 Task: Select Alcohol. Add to cart, from Danny''s Liquor for 149 Hardman Road, Brattleboro, Vermont 05301, Cell Number 802-818-8313, following items : Plain Soft Noodles_x000D_
 - 1, Golden Fried Chicken Wings_x000D_
 - 2, Wonton Soup_x000D_
 - 1, Thai Mango Salad_x000D_
 - 2, Sleeman Cream Ale (341ml)_x000D_
 - 5
Action: Mouse moved to (459, 124)
Screenshot: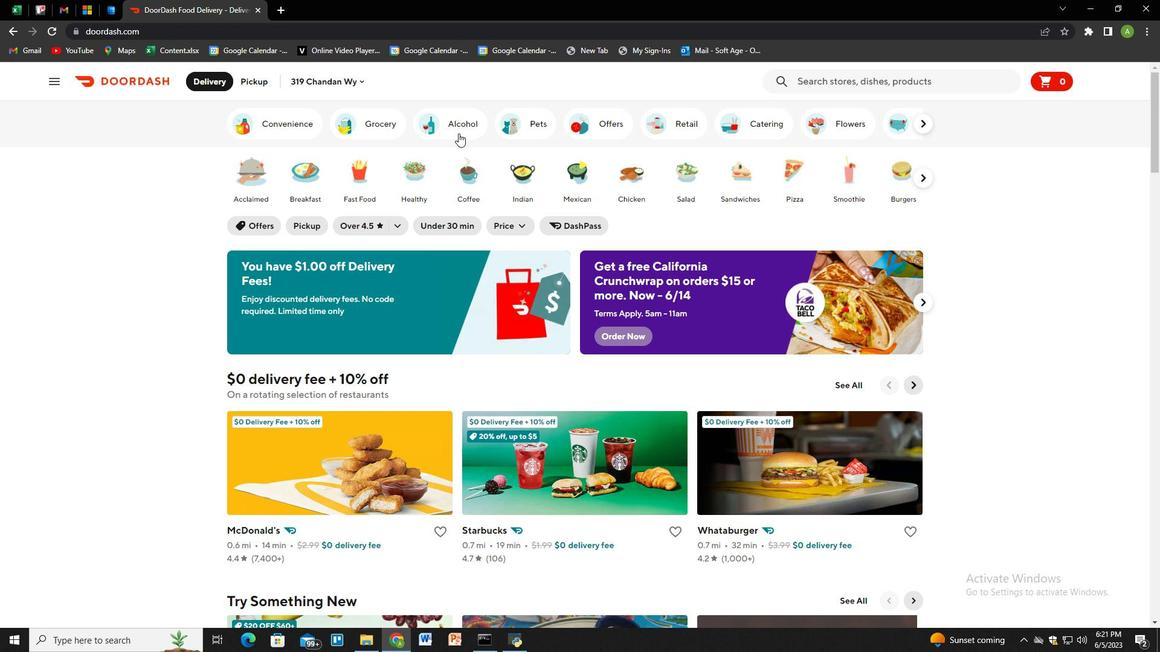 
Action: Mouse pressed left at (459, 124)
Screenshot: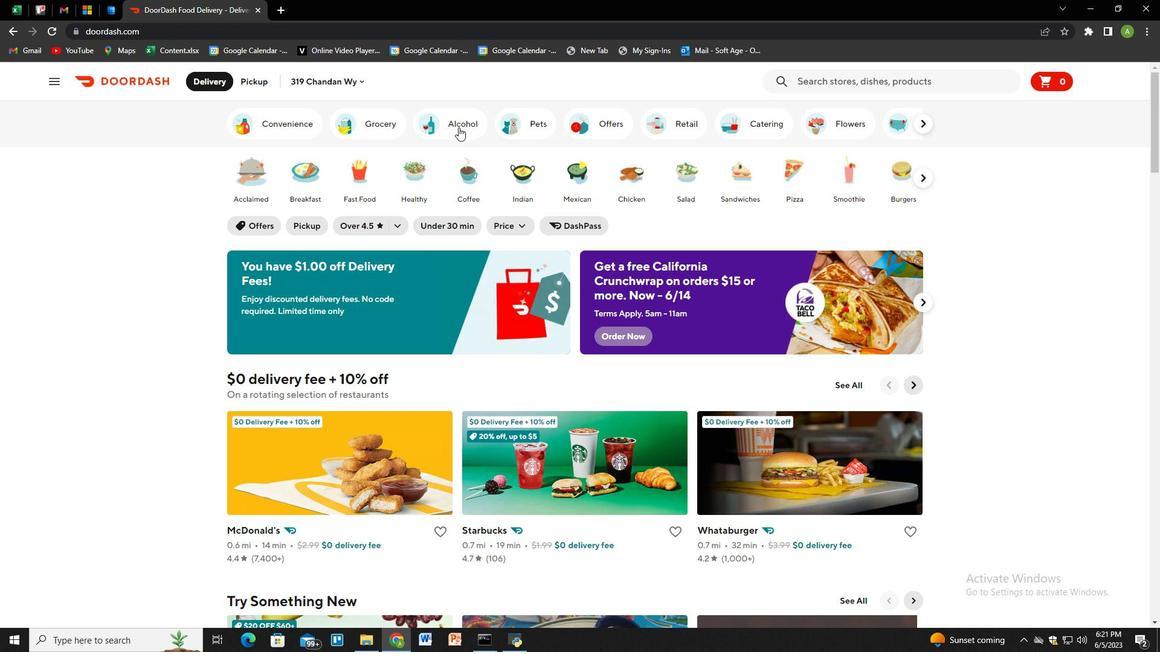 
Action: Mouse moved to (605, 370)
Screenshot: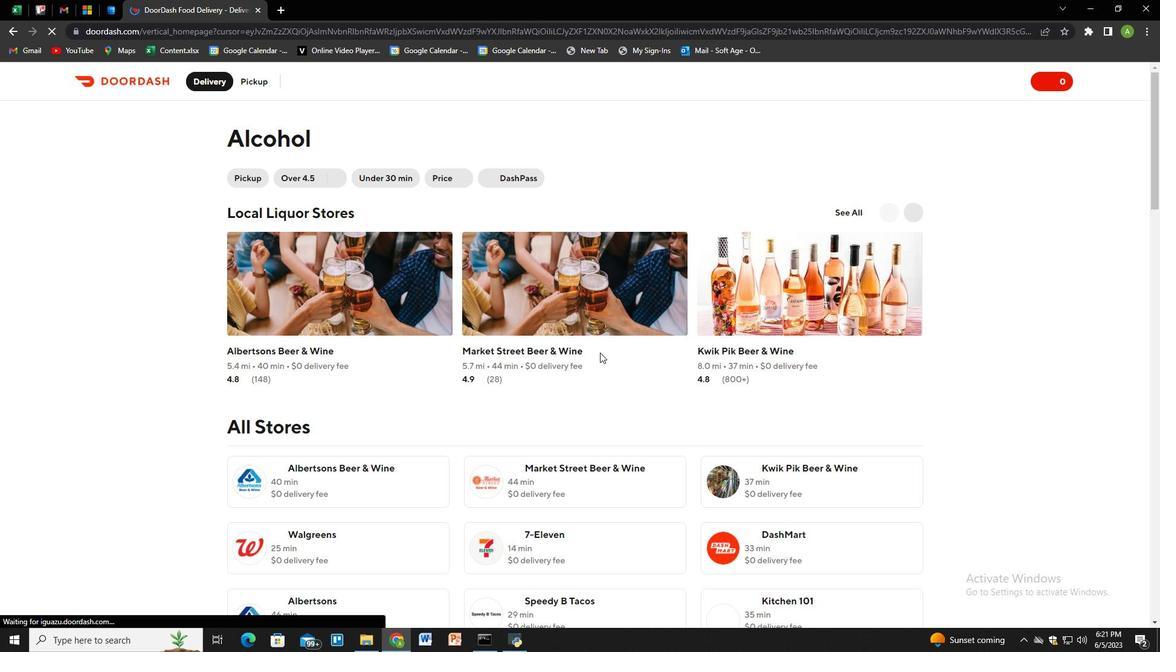 
Action: Mouse scrolled (605, 370) with delta (0, 0)
Screenshot: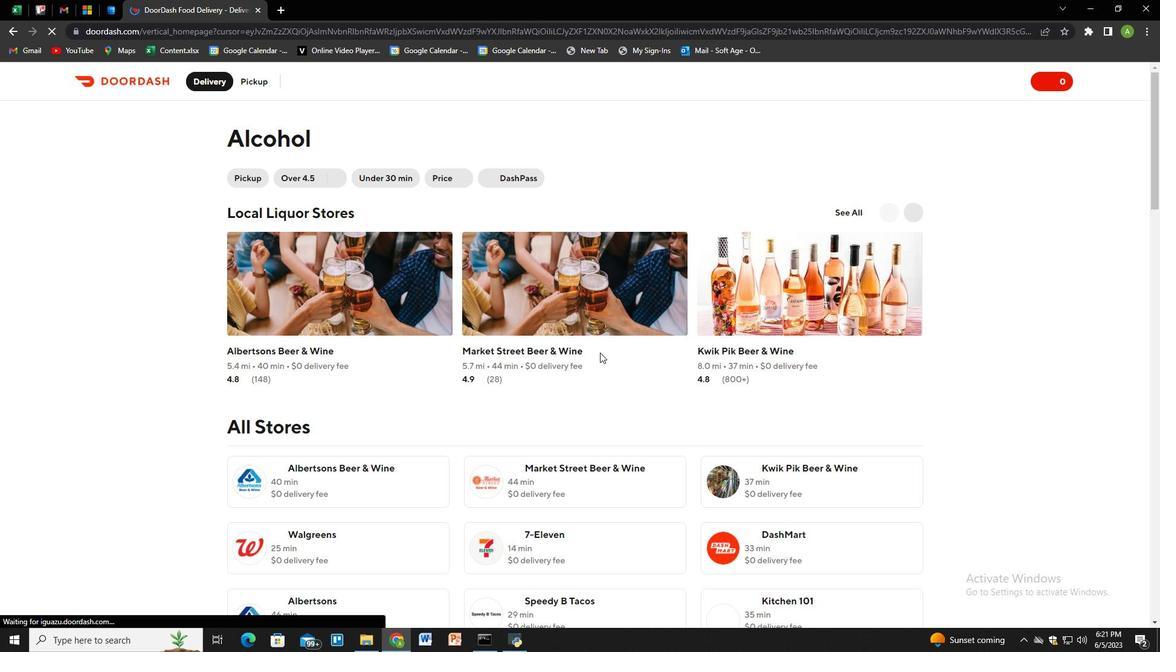 
Action: Mouse moved to (605, 371)
Screenshot: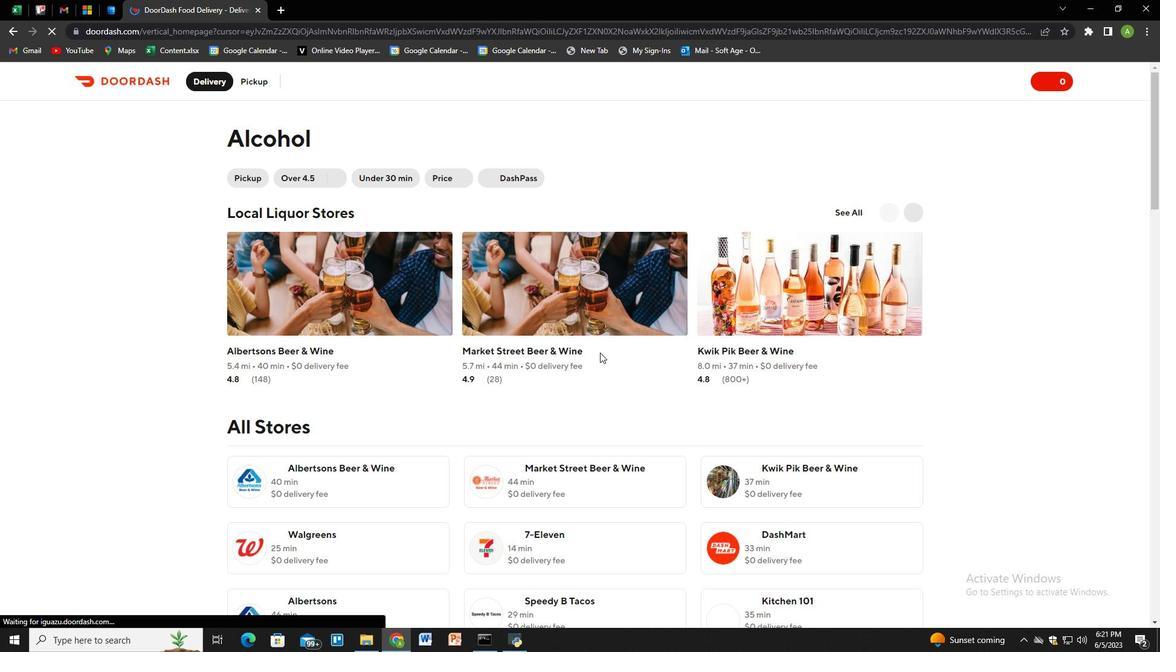 
Action: Mouse scrolled (605, 370) with delta (0, 0)
Screenshot: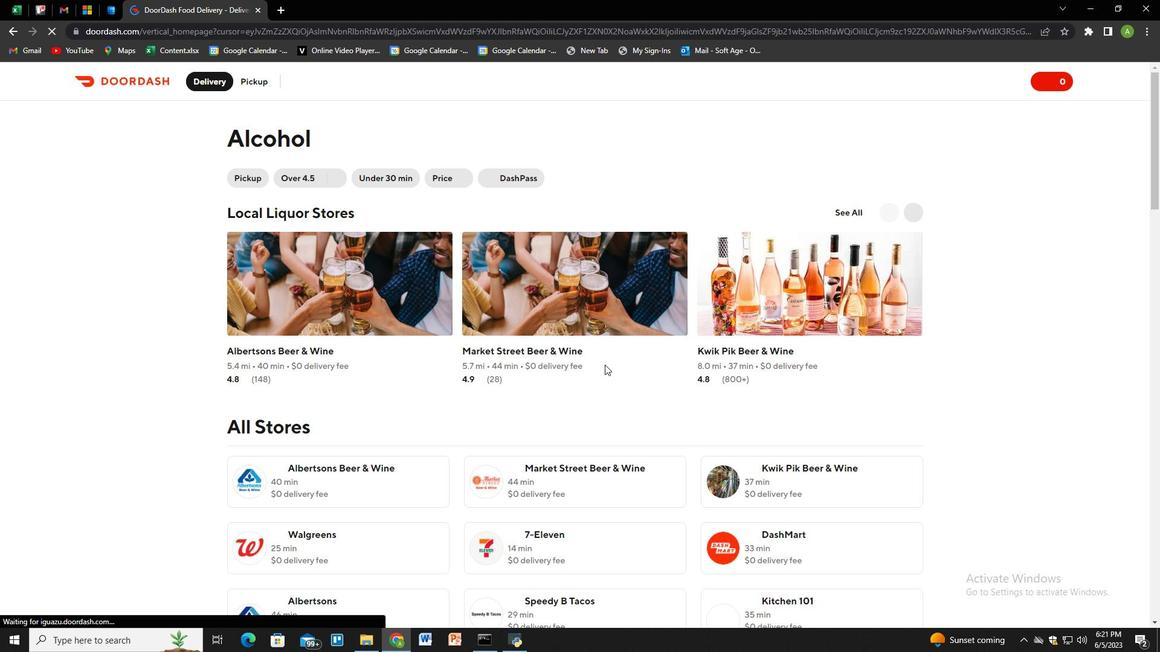 
Action: Mouse moved to (586, 422)
Screenshot: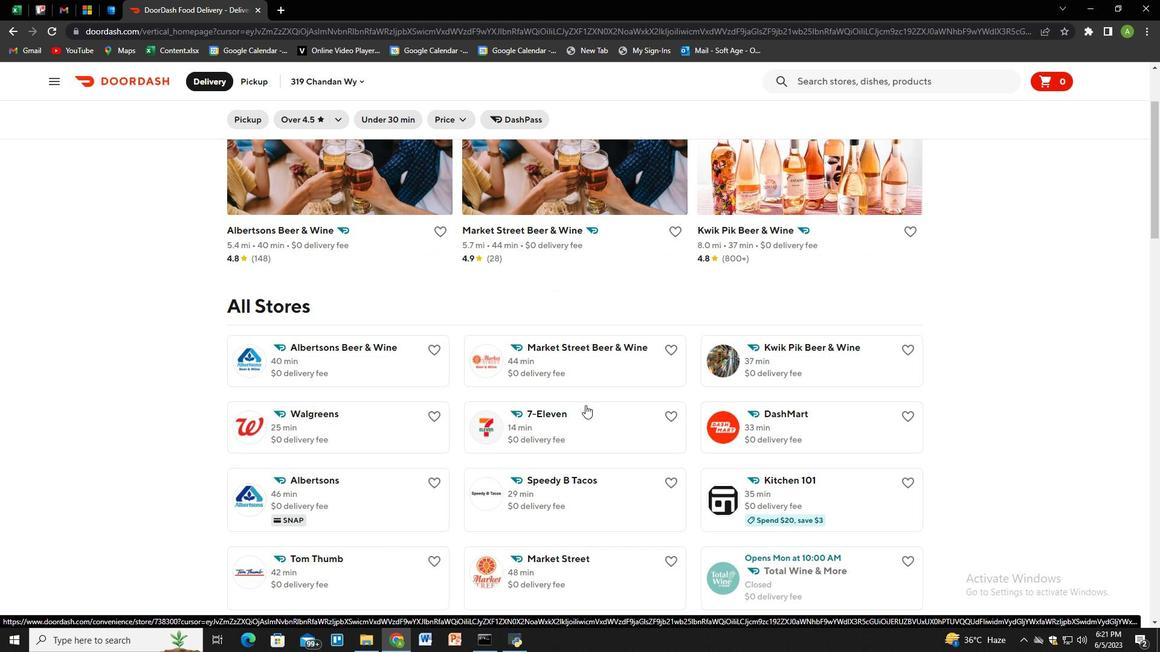 
Action: Mouse scrolled (586, 421) with delta (0, 0)
Screenshot: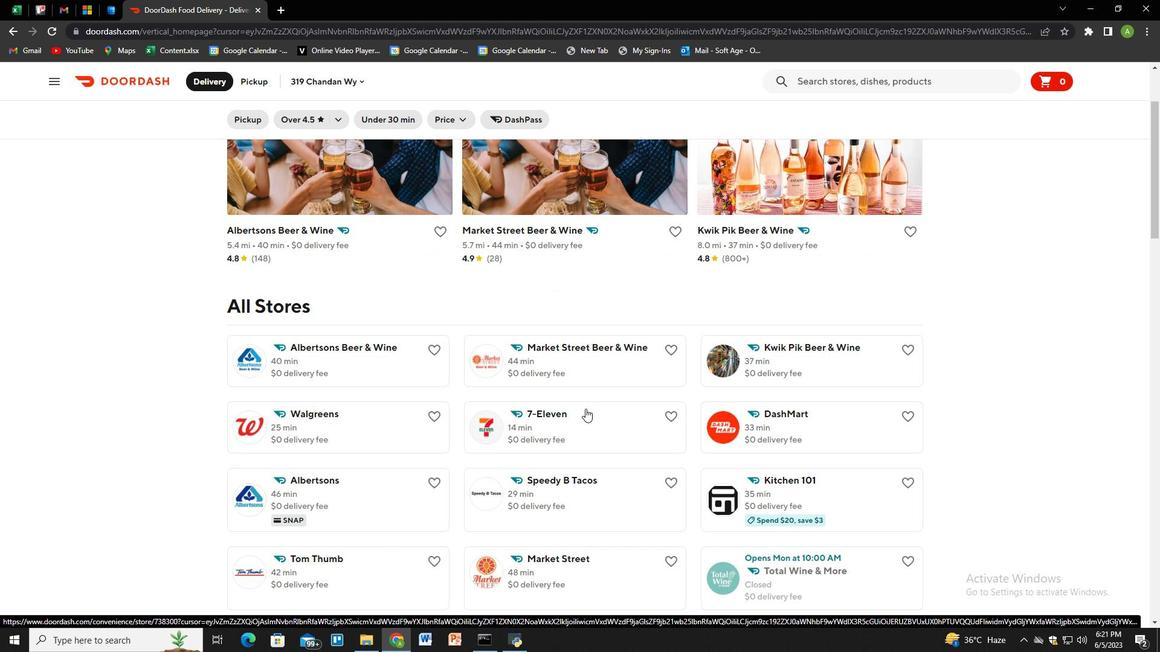 
Action: Mouse moved to (573, 463)
Screenshot: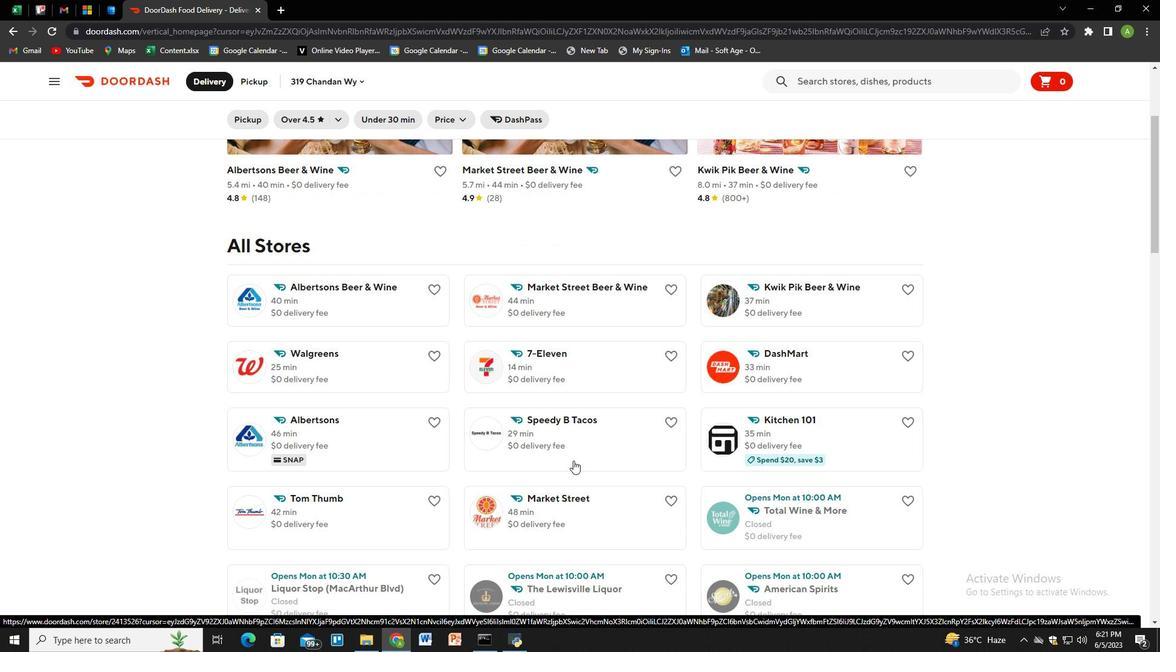 
Action: Mouse scrolled (573, 462) with delta (0, 0)
Screenshot: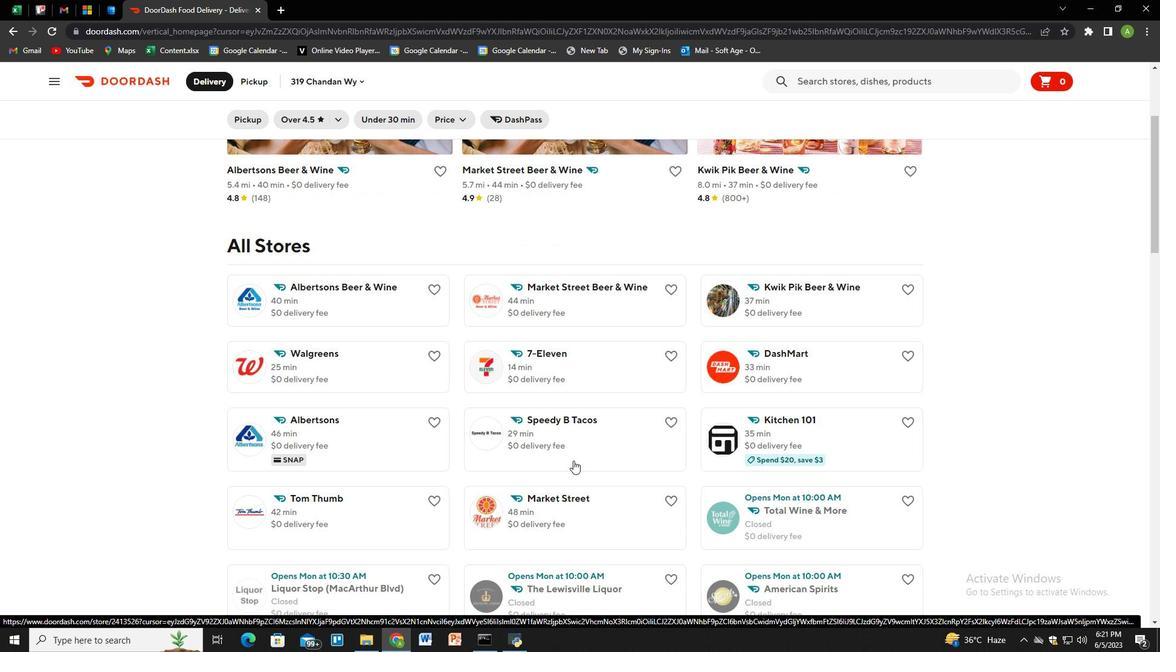 
Action: Mouse moved to (551, 477)
Screenshot: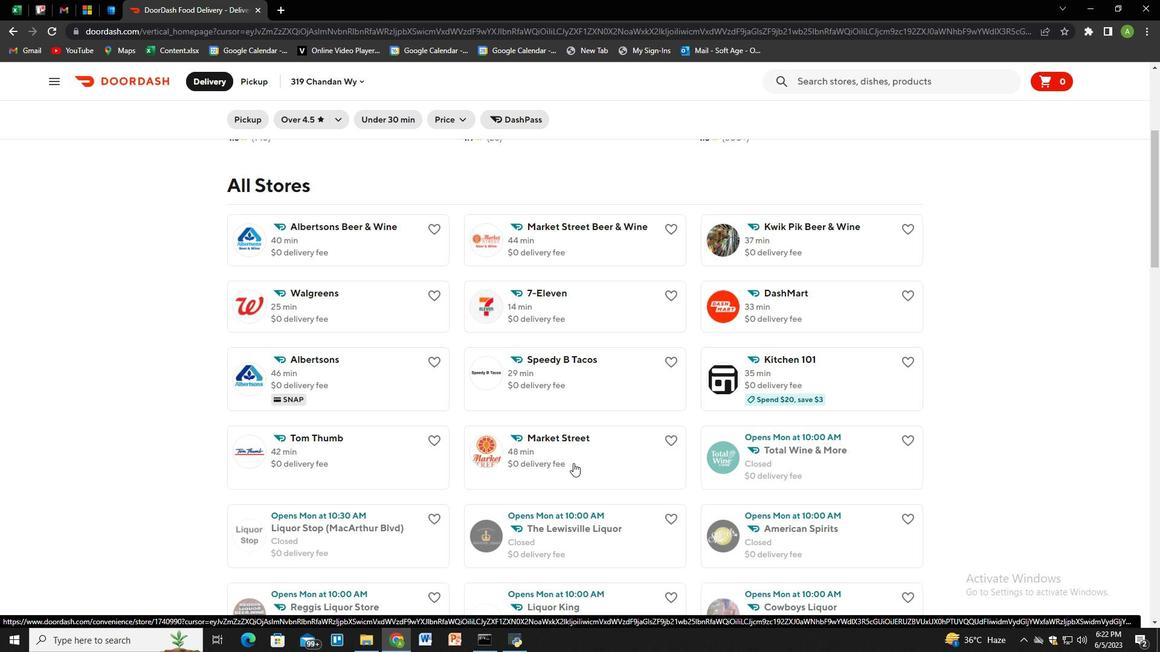 
Action: Mouse scrolled (551, 477) with delta (0, 0)
Screenshot: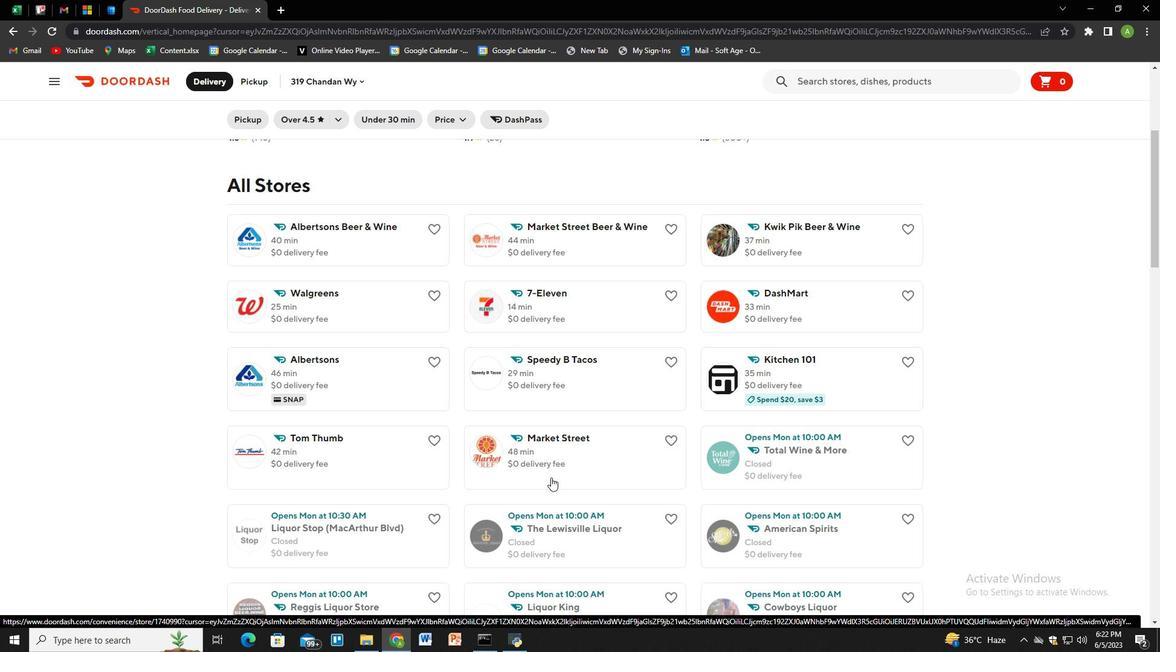 
Action: Mouse scrolled (551, 477) with delta (0, 0)
Screenshot: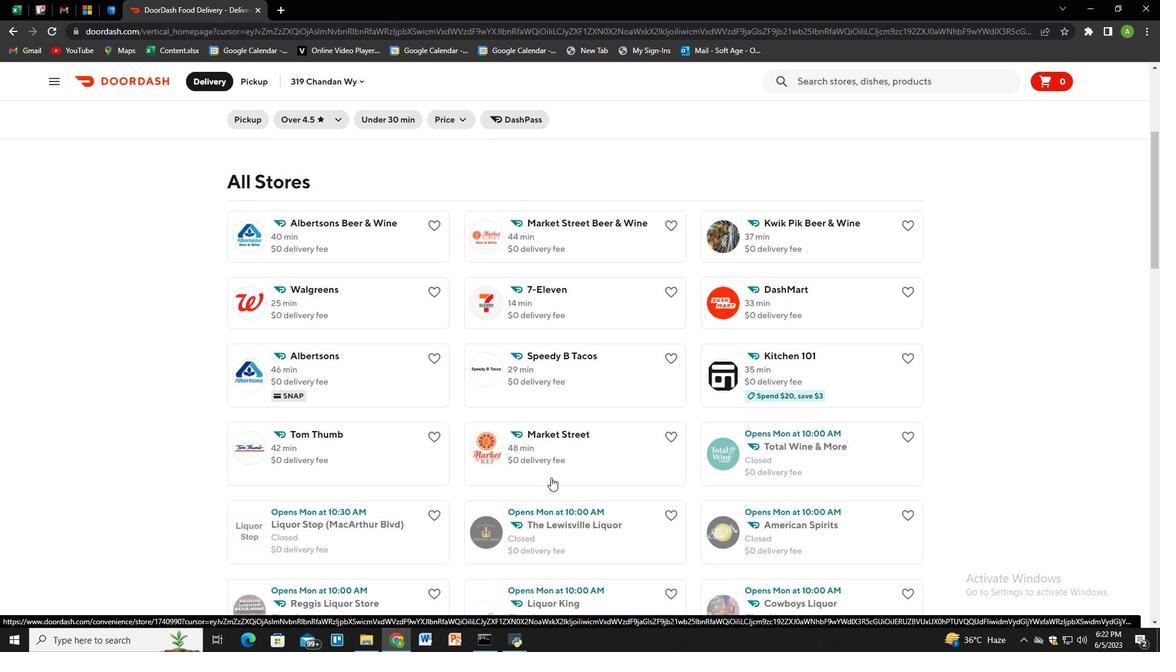 
Action: Mouse scrolled (551, 477) with delta (0, 0)
Screenshot: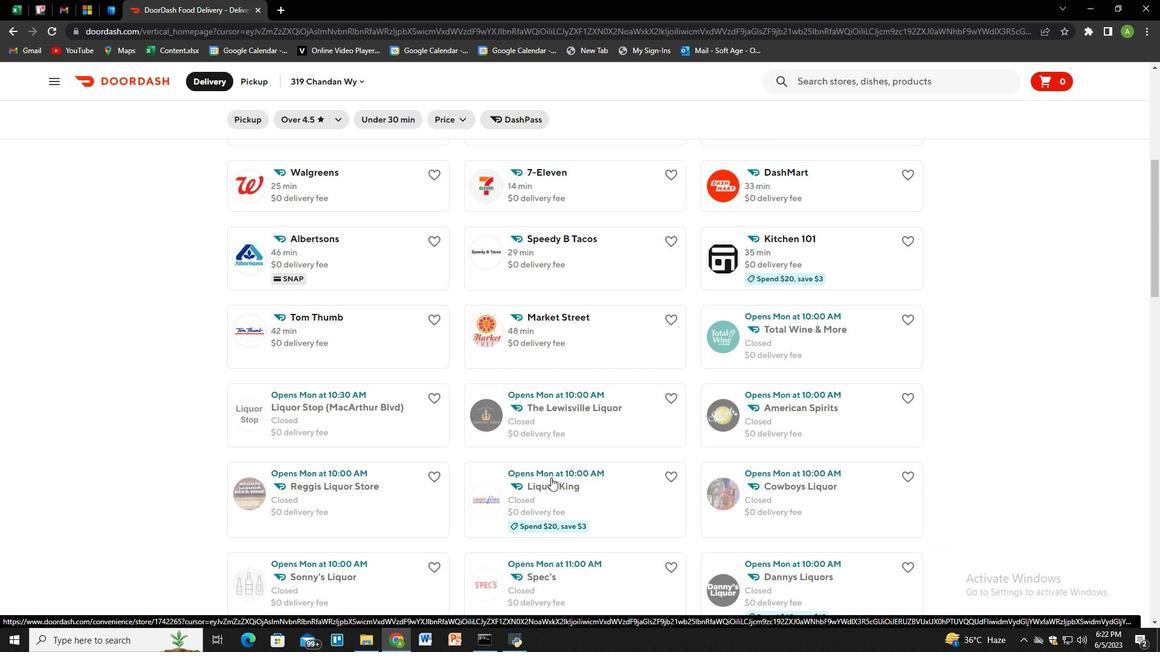 
Action: Mouse moved to (770, 523)
Screenshot: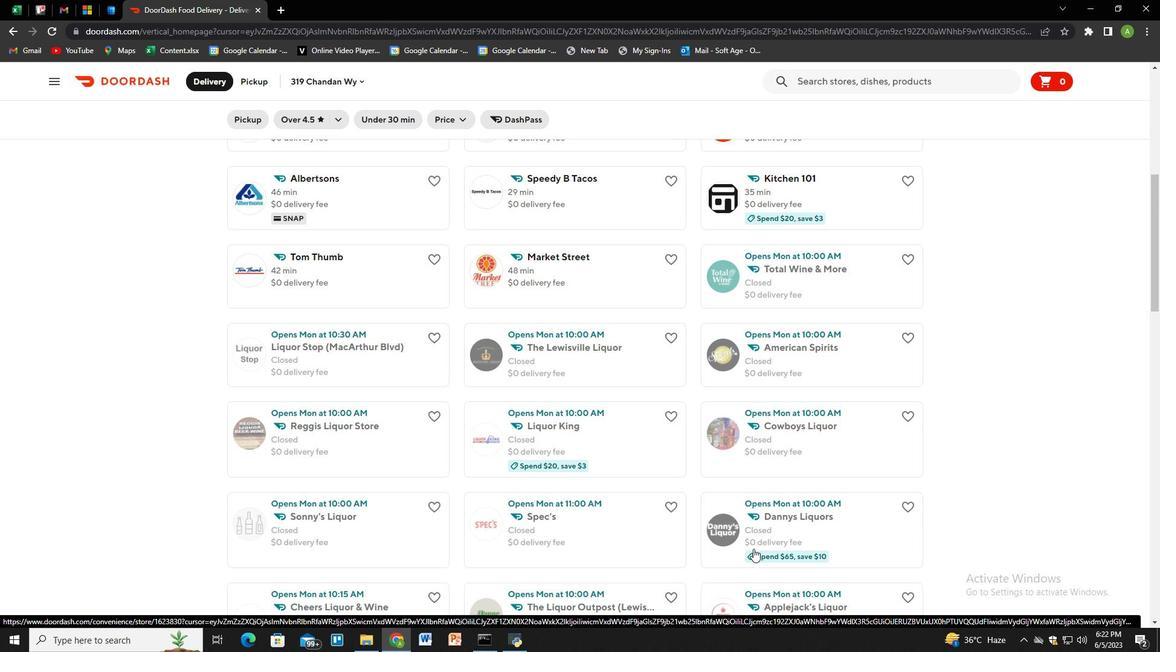 
Action: Mouse pressed left at (770, 523)
Screenshot: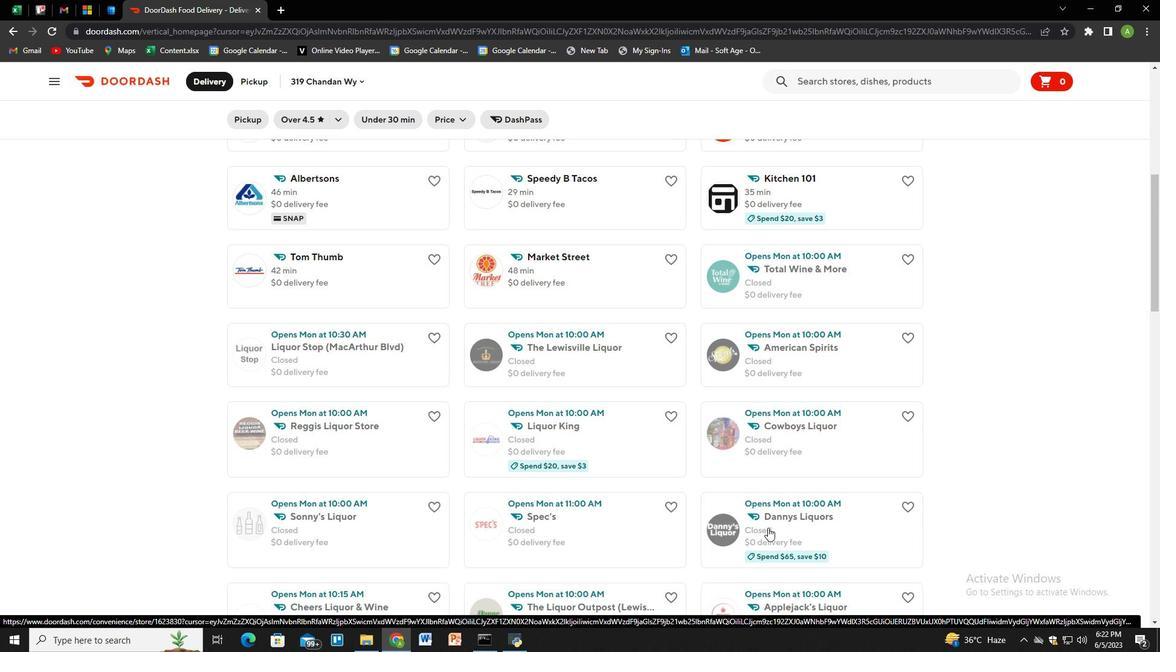 
Action: Mouse moved to (251, 80)
Screenshot: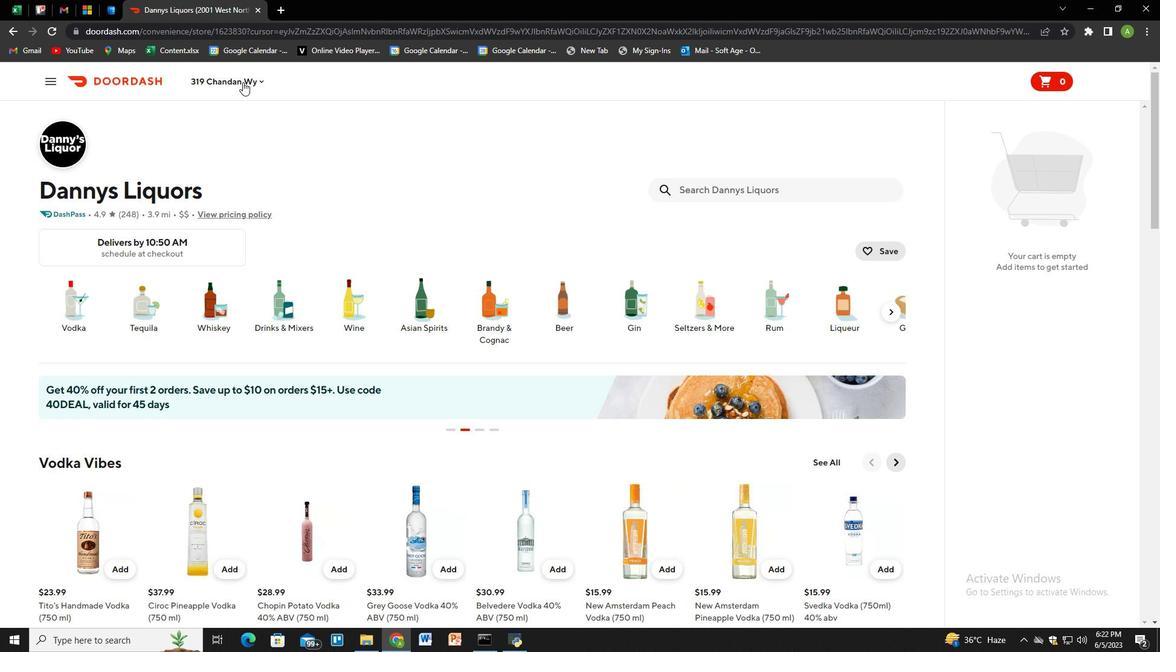 
Action: Mouse pressed left at (251, 80)
Screenshot: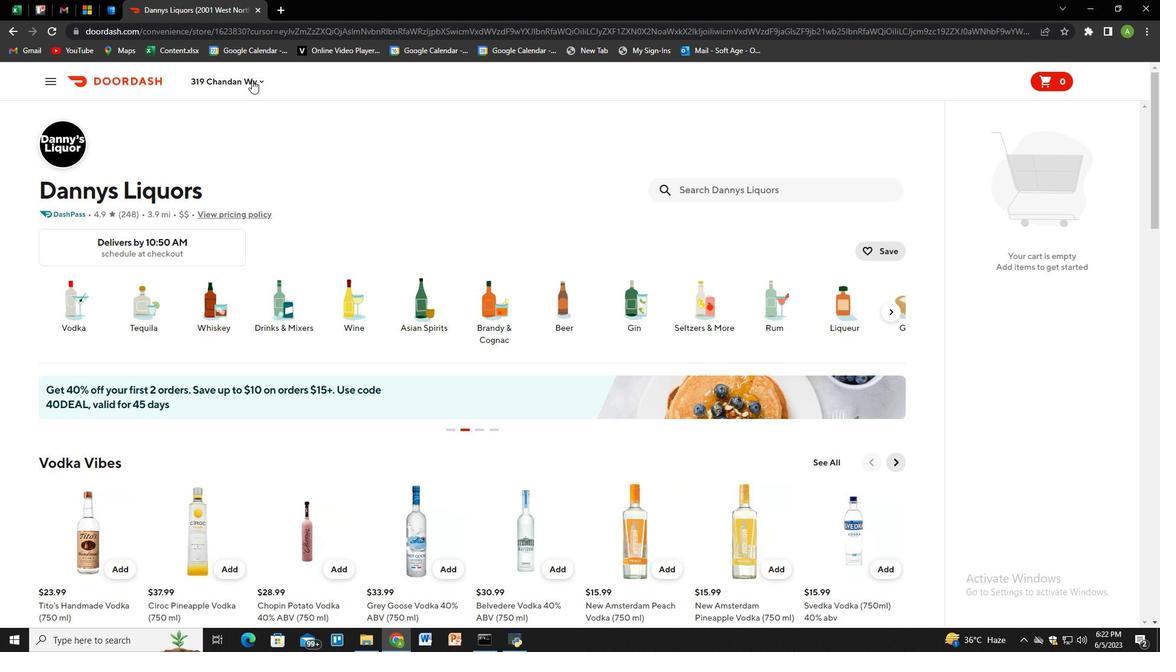 
Action: Mouse moved to (268, 135)
Screenshot: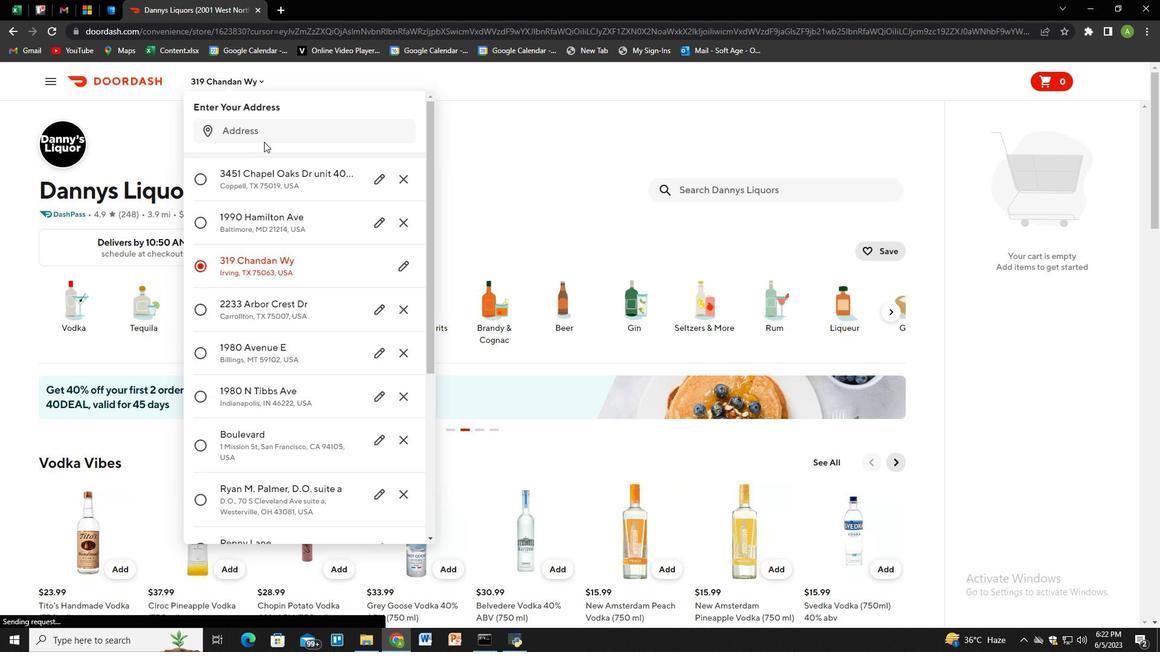 
Action: Mouse pressed left at (268, 135)
Screenshot: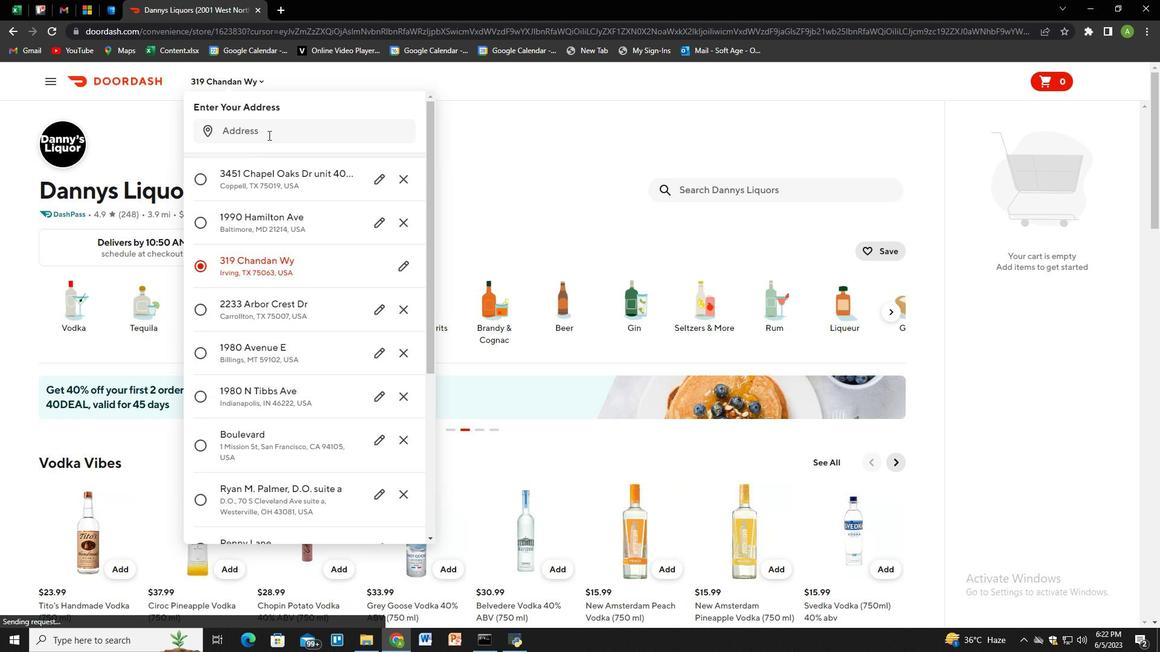 
Action: Key pressed 149<Key.space>hardman<Key.space>road,<Key.space>brattleboro,<Key.space>vermont<Key.space>05301<Key.enter>
Screenshot: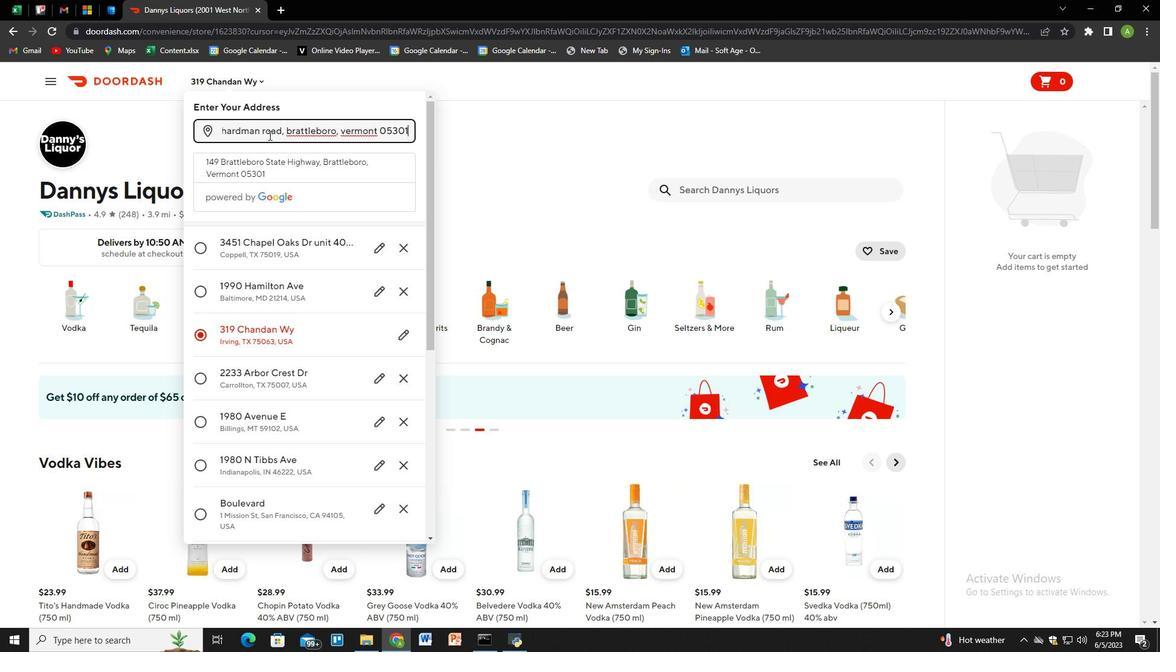 
Action: Mouse moved to (343, 494)
Screenshot: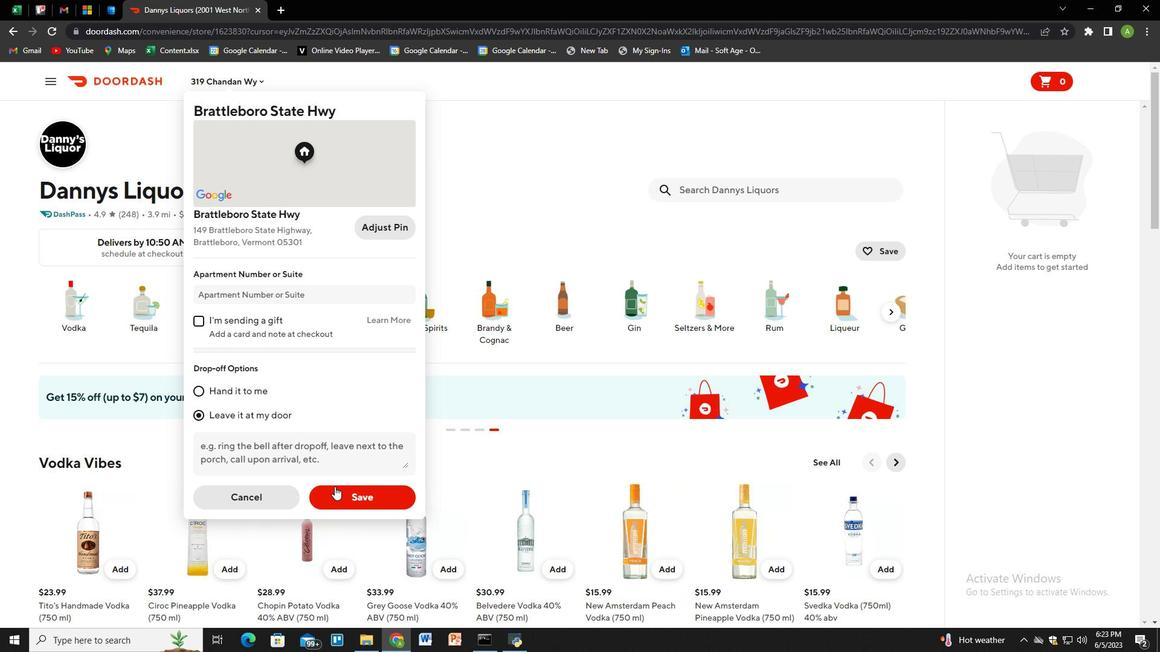 
Action: Mouse pressed left at (343, 494)
Screenshot: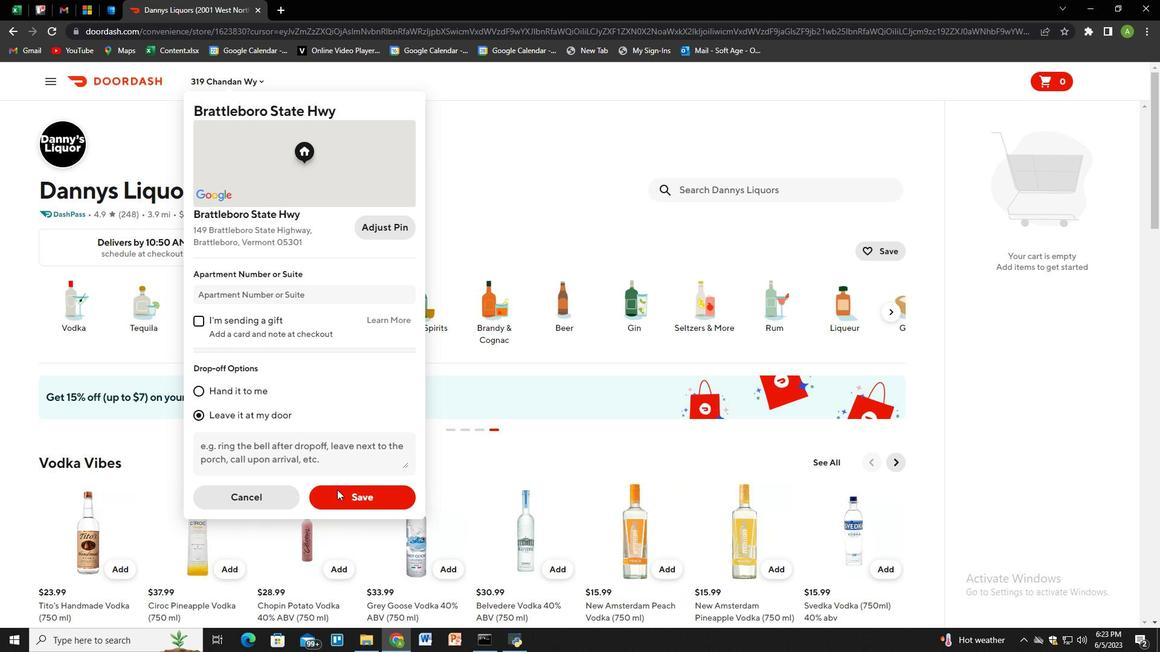 
Action: Mouse moved to (425, 462)
Screenshot: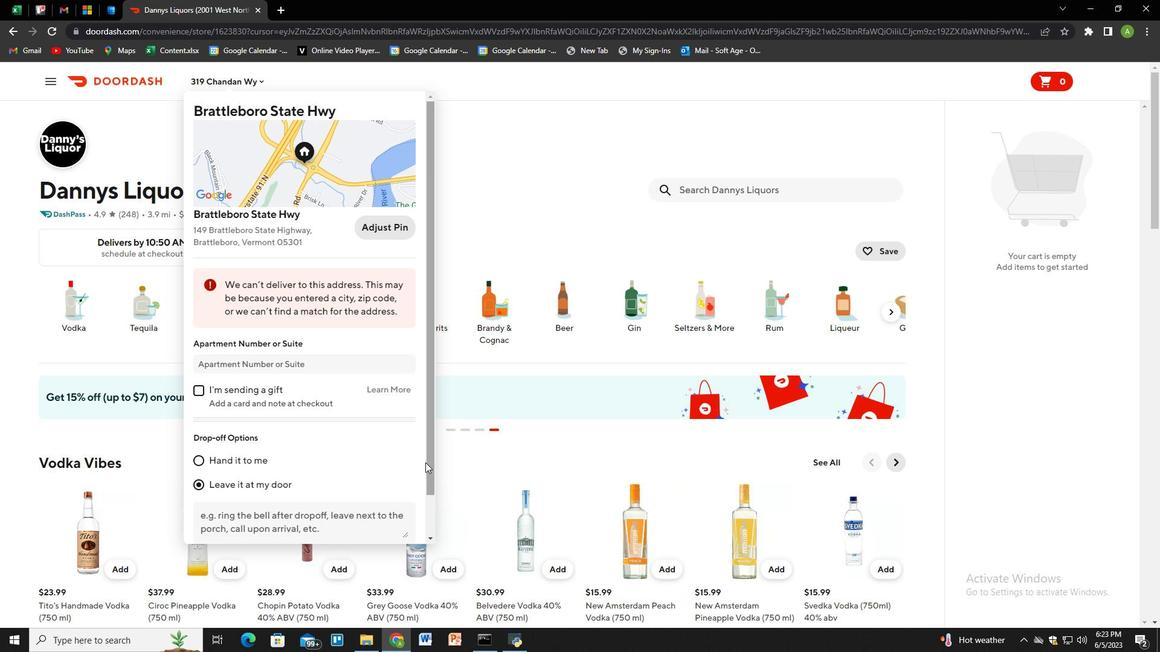 
Action: Mouse scrolled (425, 462) with delta (0, 0)
Screenshot: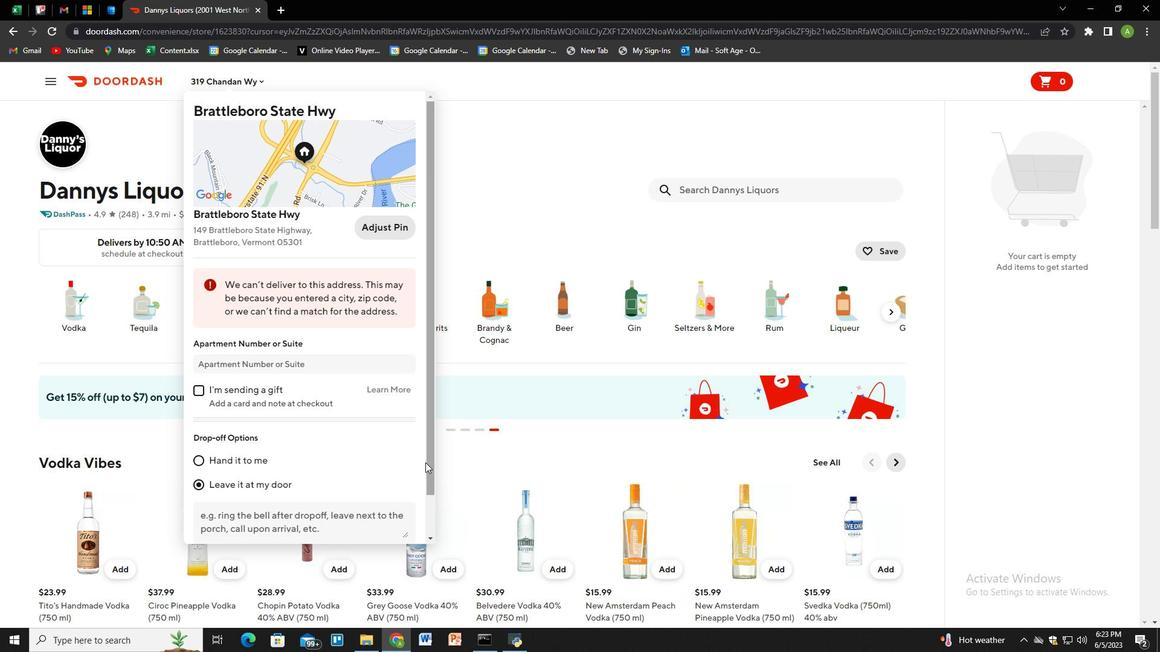 
Action: Mouse moved to (422, 464)
Screenshot: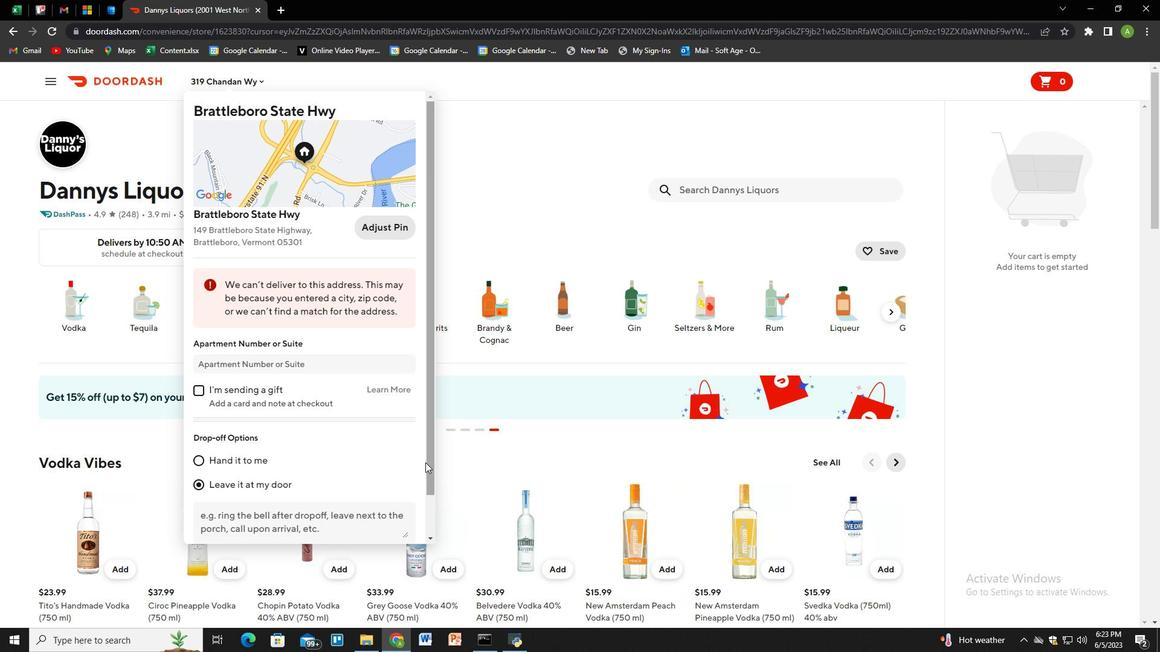 
Action: Mouse scrolled (424, 462) with delta (0, 0)
Screenshot: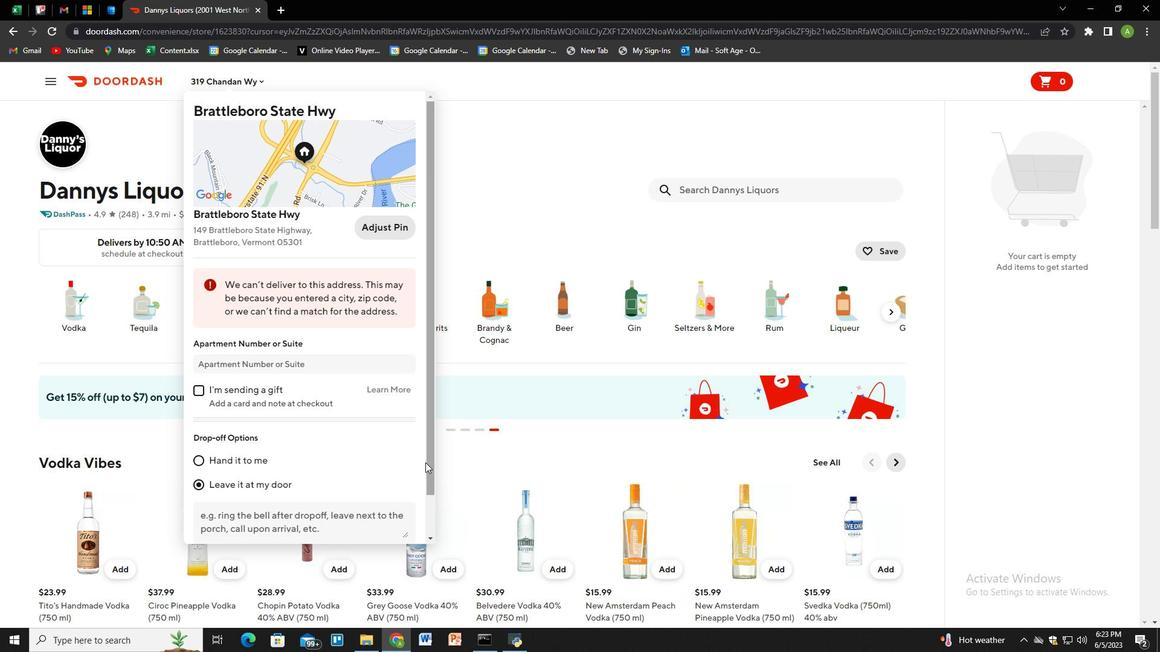 
Action: Mouse moved to (421, 465)
Screenshot: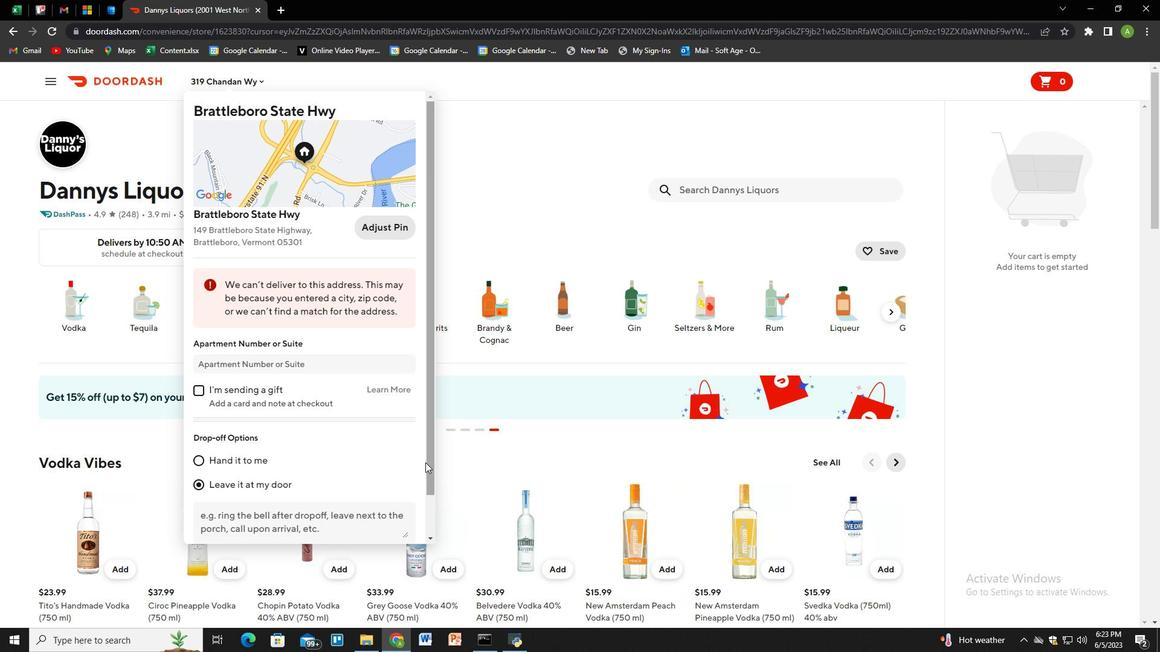
Action: Mouse scrolled (422, 464) with delta (0, 0)
Screenshot: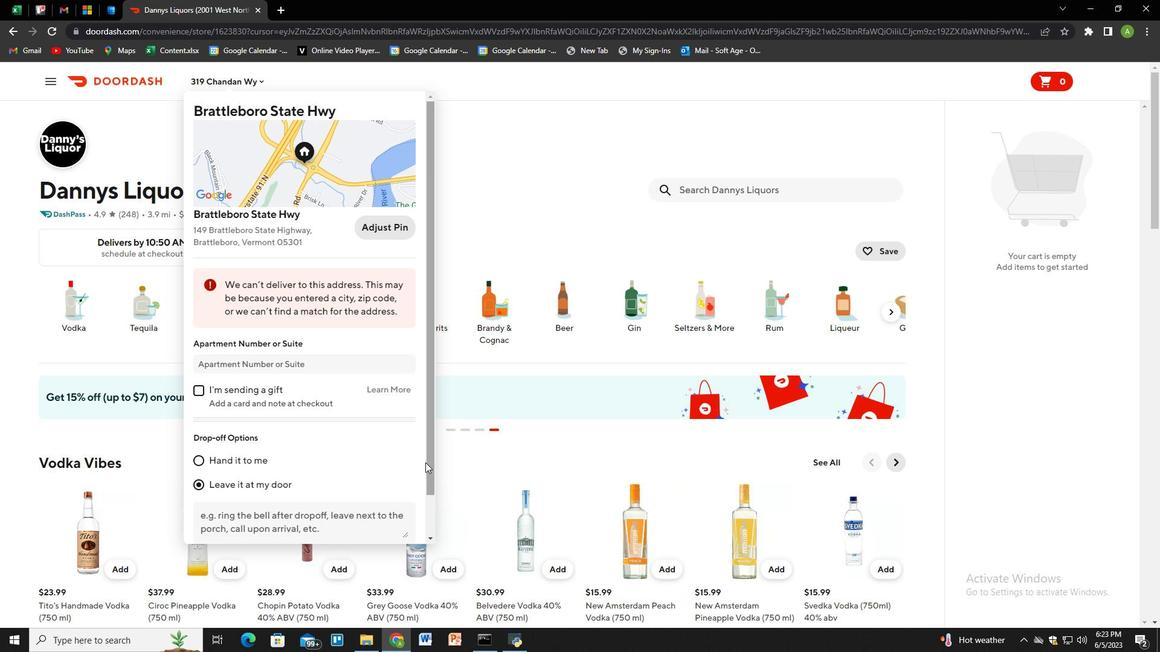 
Action: Mouse moved to (419, 467)
Screenshot: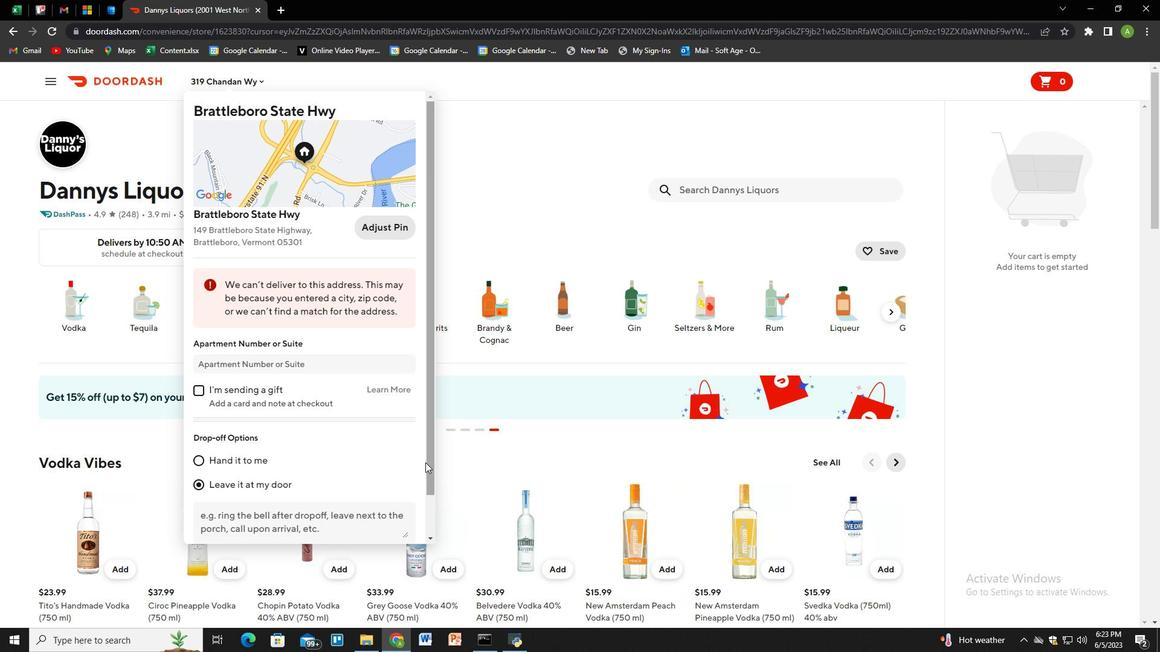 
Action: Mouse scrolled (421, 464) with delta (0, 0)
Screenshot: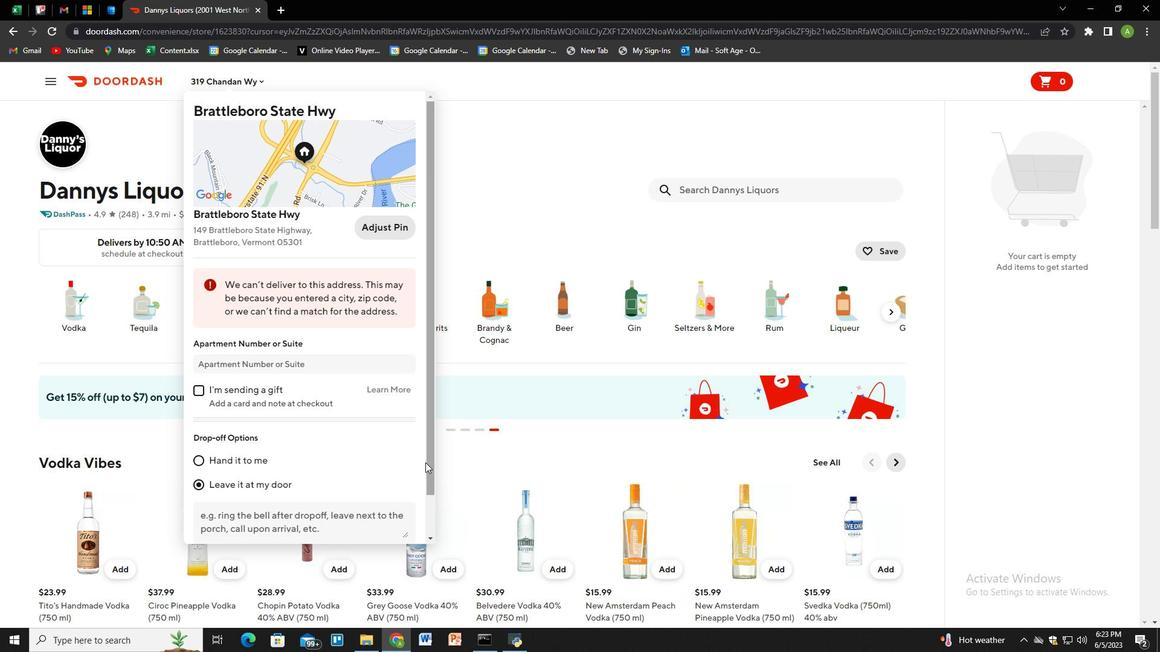 
Action: Mouse moved to (381, 528)
Screenshot: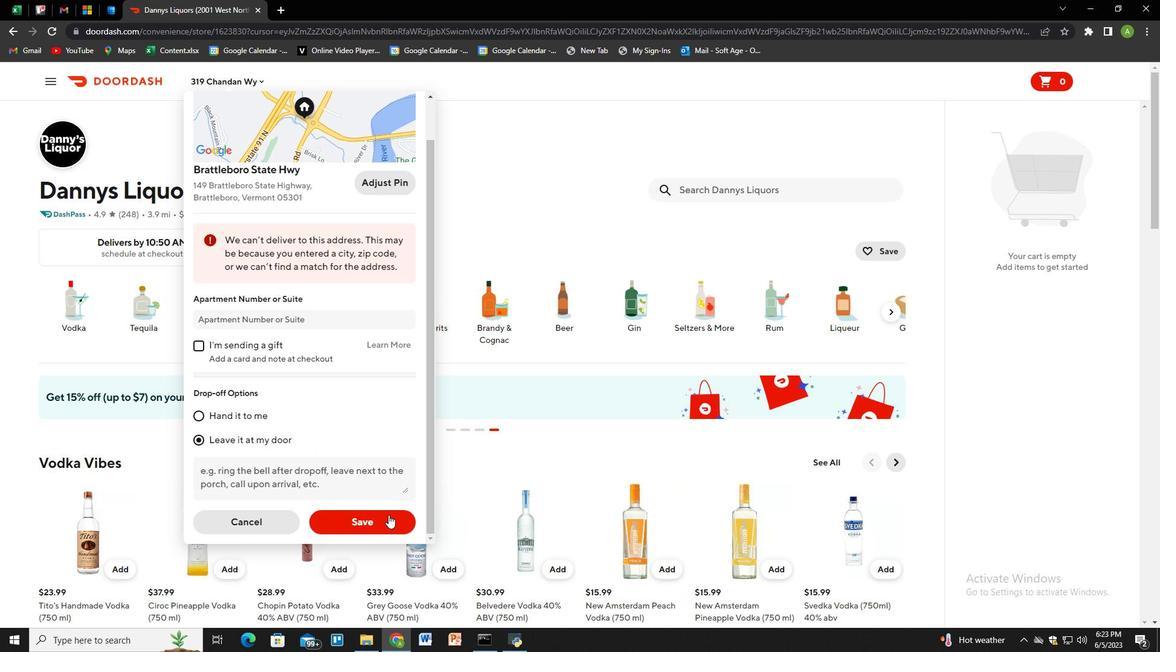 
Action: Mouse pressed left at (381, 528)
Screenshot: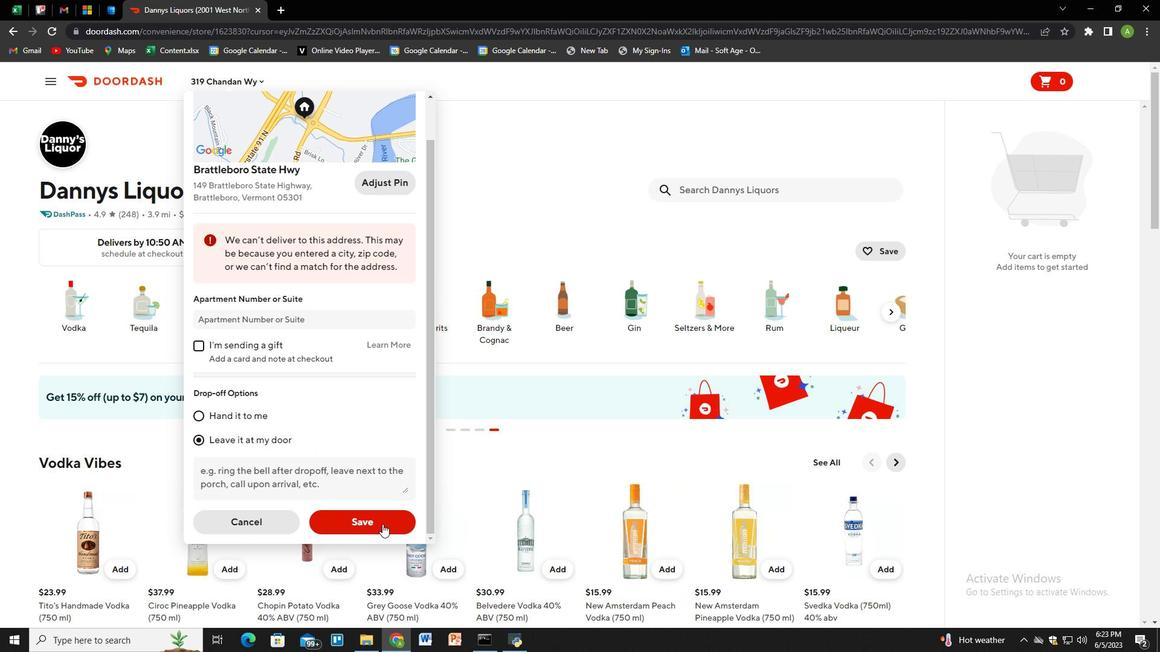 
Action: Mouse moved to (777, 193)
Screenshot: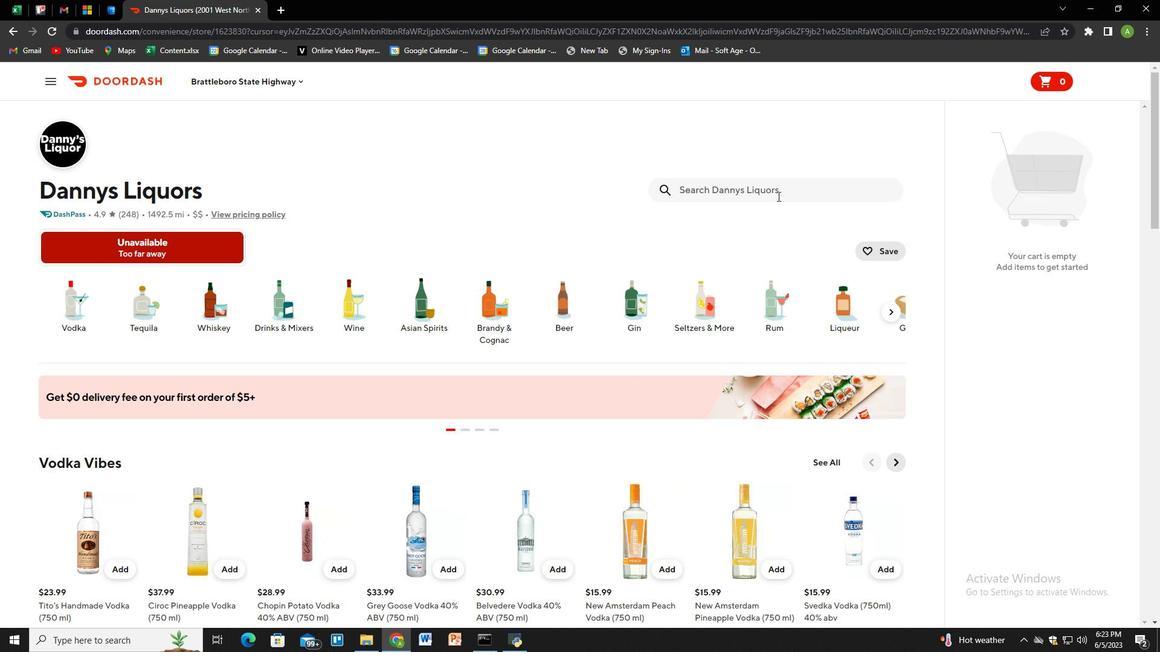 
Action: Mouse pressed left at (777, 193)
Screenshot: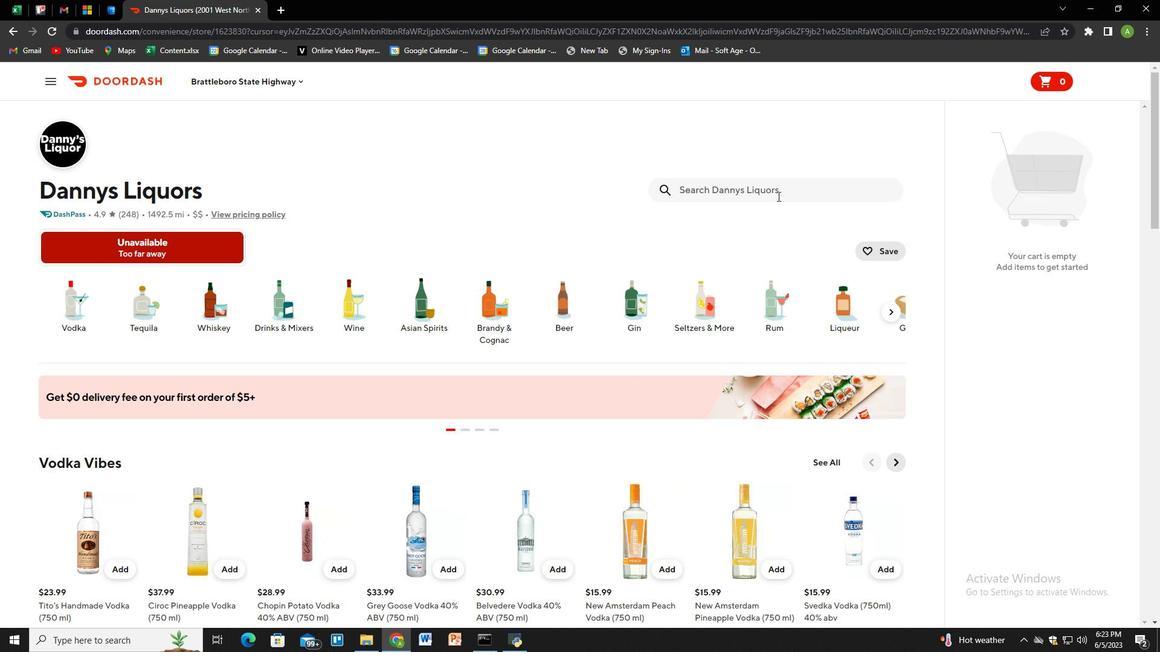 
Action: Key pressed plain<Key.space>soft<Key.space>noodles<Key.enter>
Screenshot: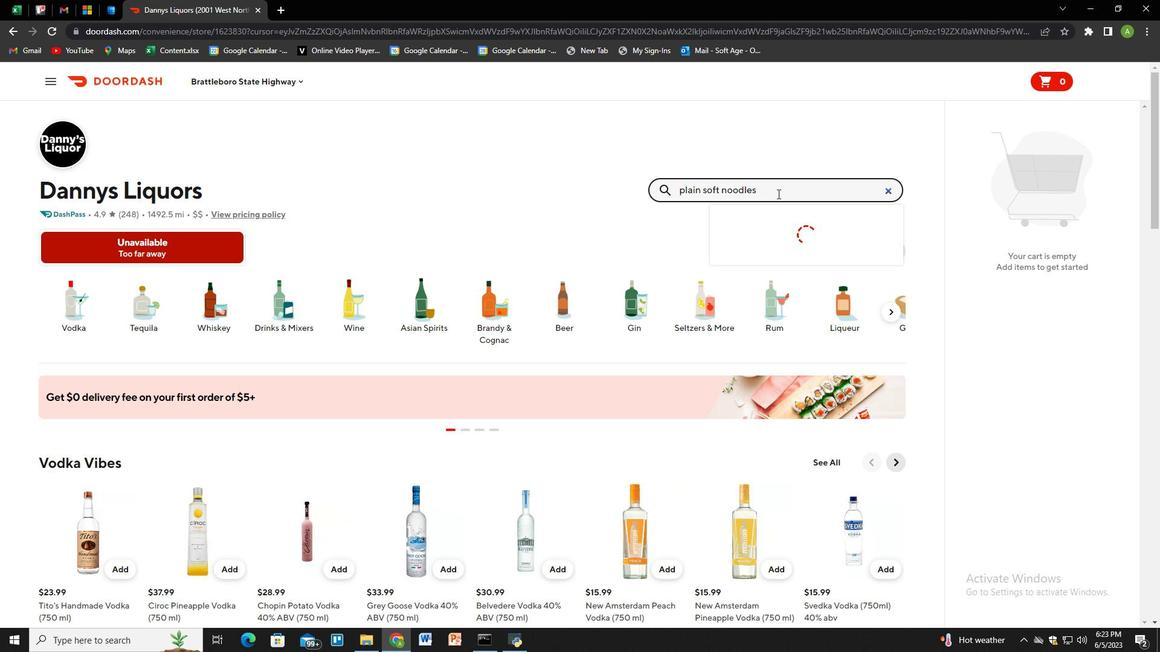 
Action: Mouse scrolled (777, 194) with delta (0, 0)
Screenshot: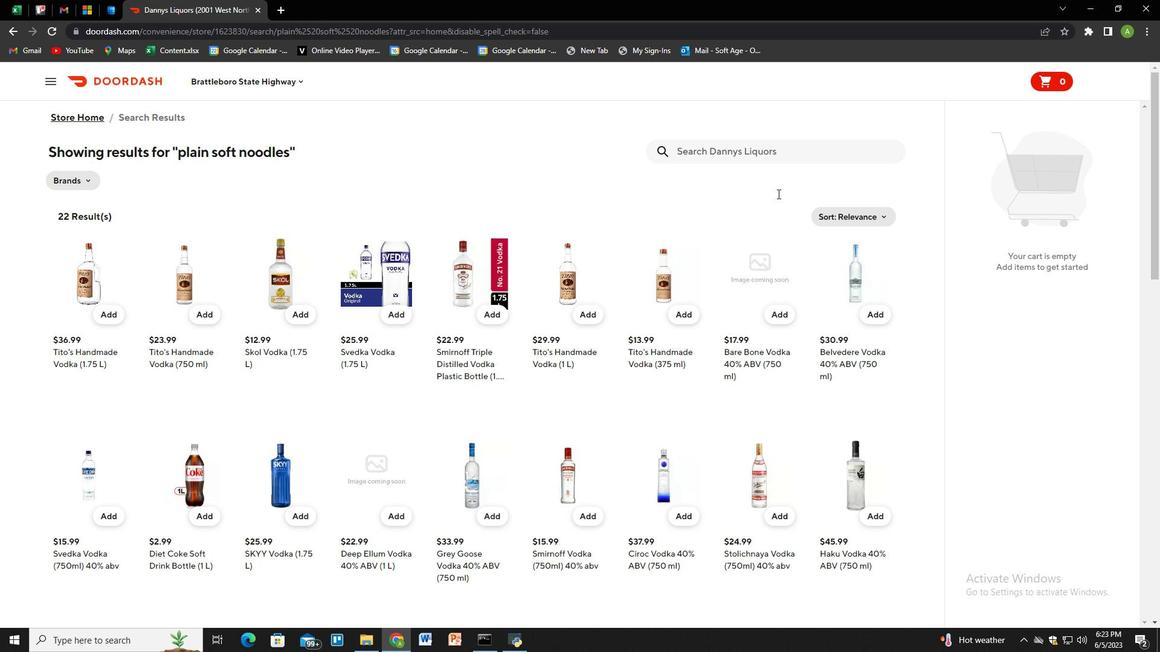 
Action: Mouse moved to (840, 142)
Screenshot: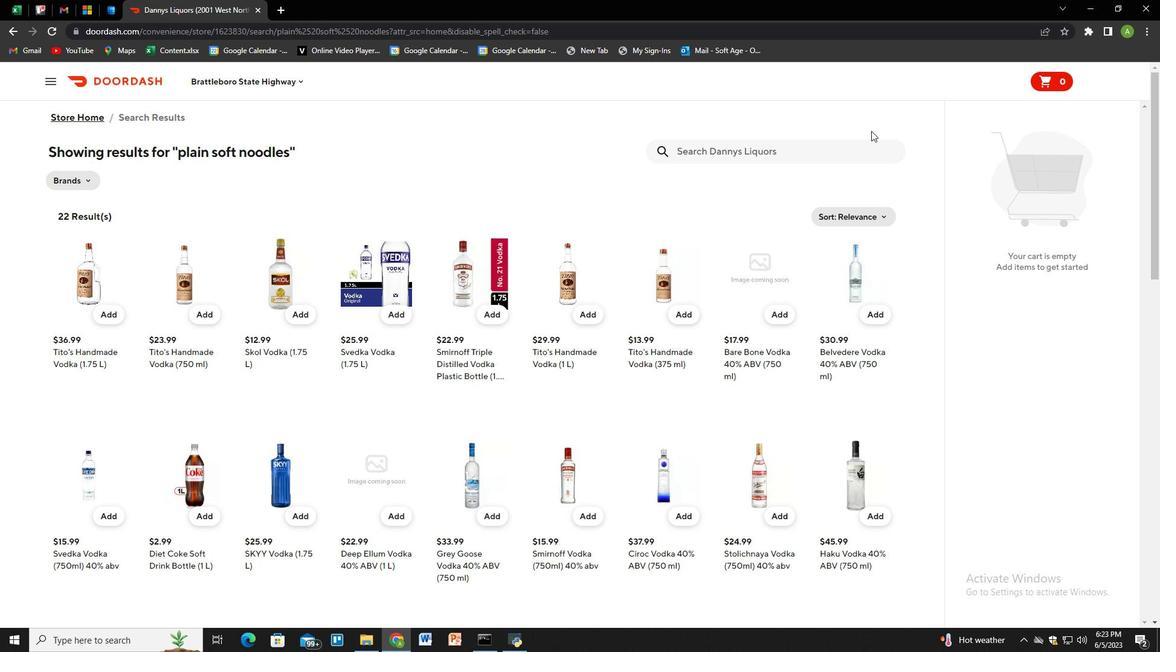 
Action: Mouse pressed left at (840, 142)
Screenshot: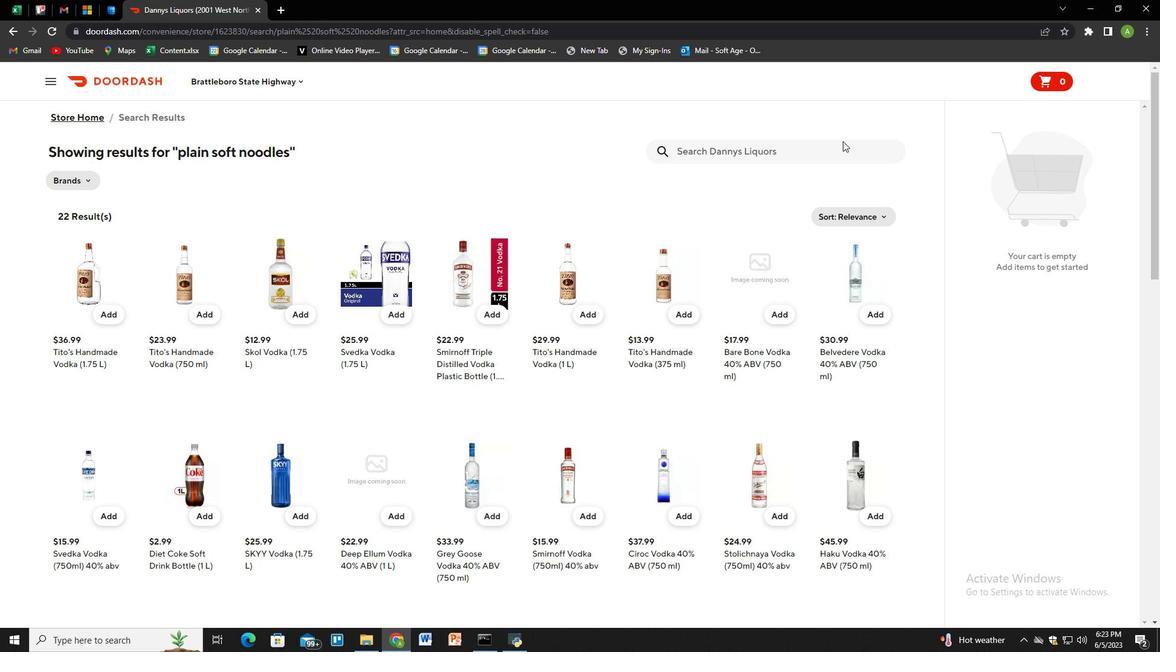 
Action: Key pressed goldem<Key.backspace>n<Key.space>fried<Key.space>chicken<Key.space>wings<Key.enter>
Screenshot: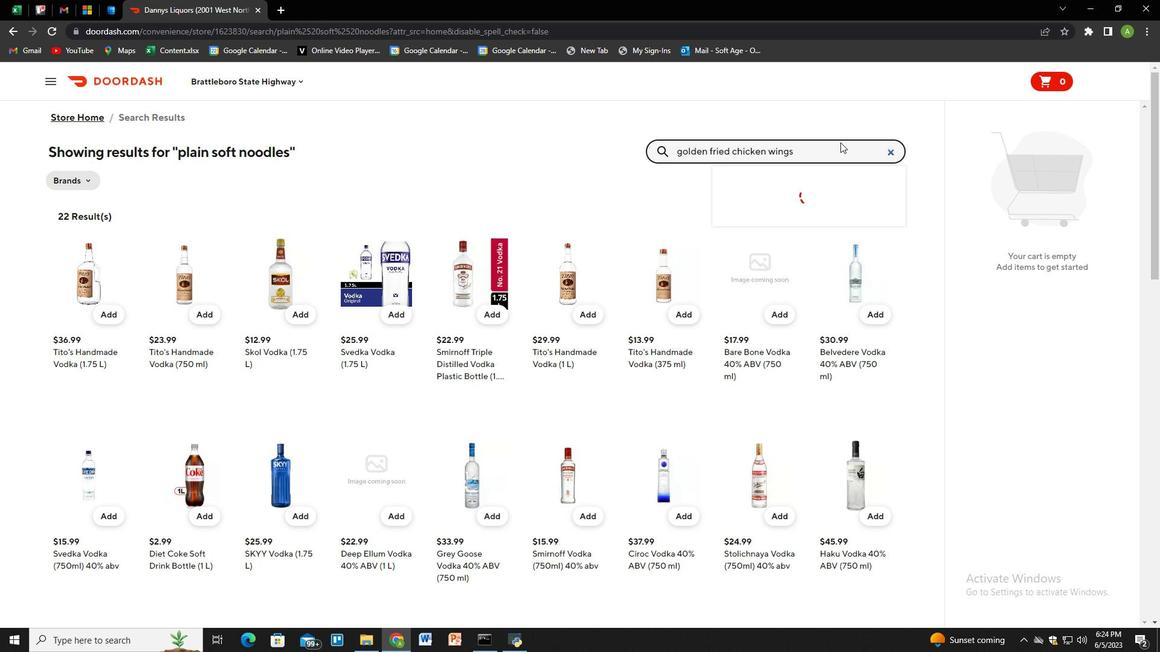 
Action: Mouse moved to (795, 161)
Screenshot: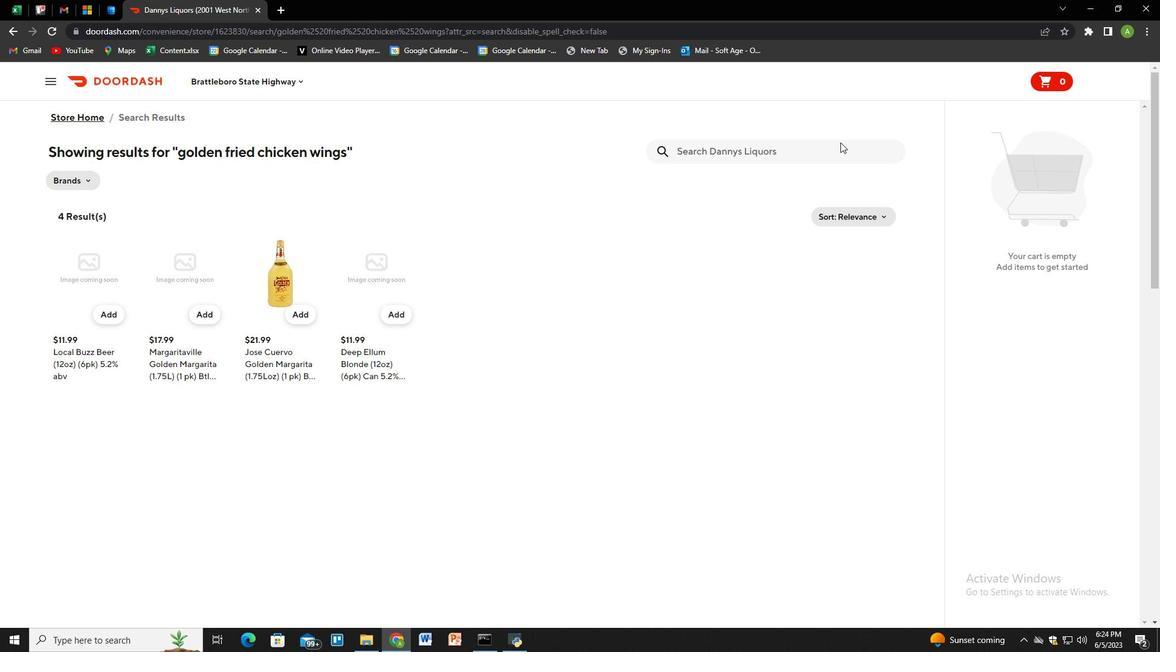 
Action: Mouse pressed left at (795, 161)
Screenshot: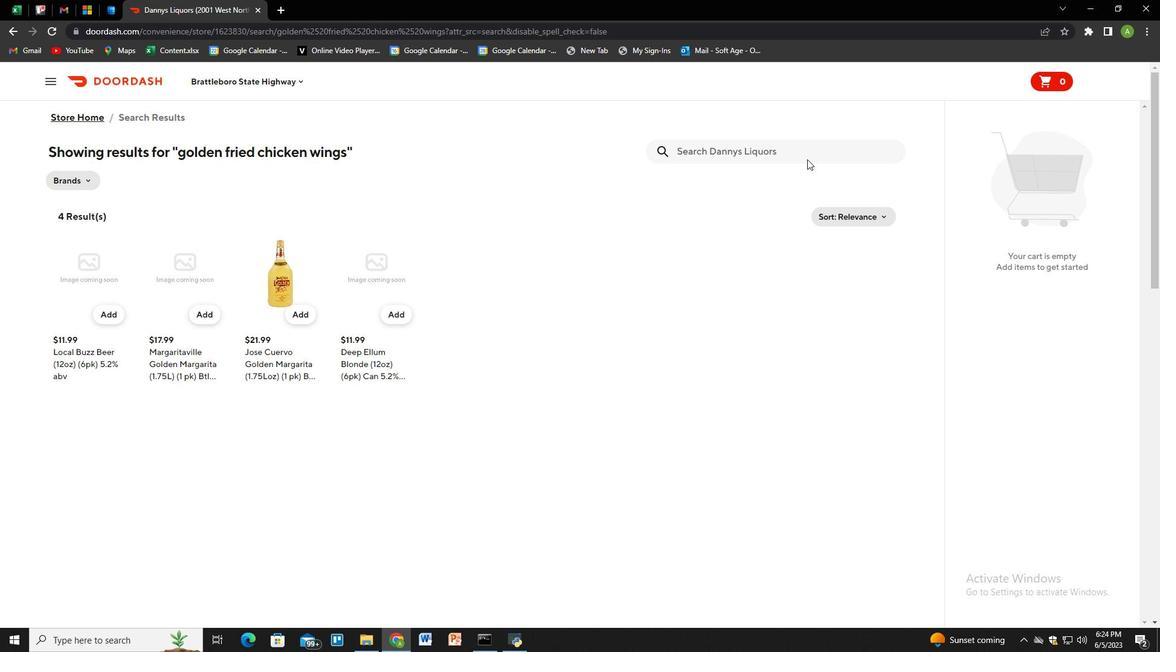 
Action: Key pressed wonton<Key.space>soup<Key.space><Key.enter>
Screenshot: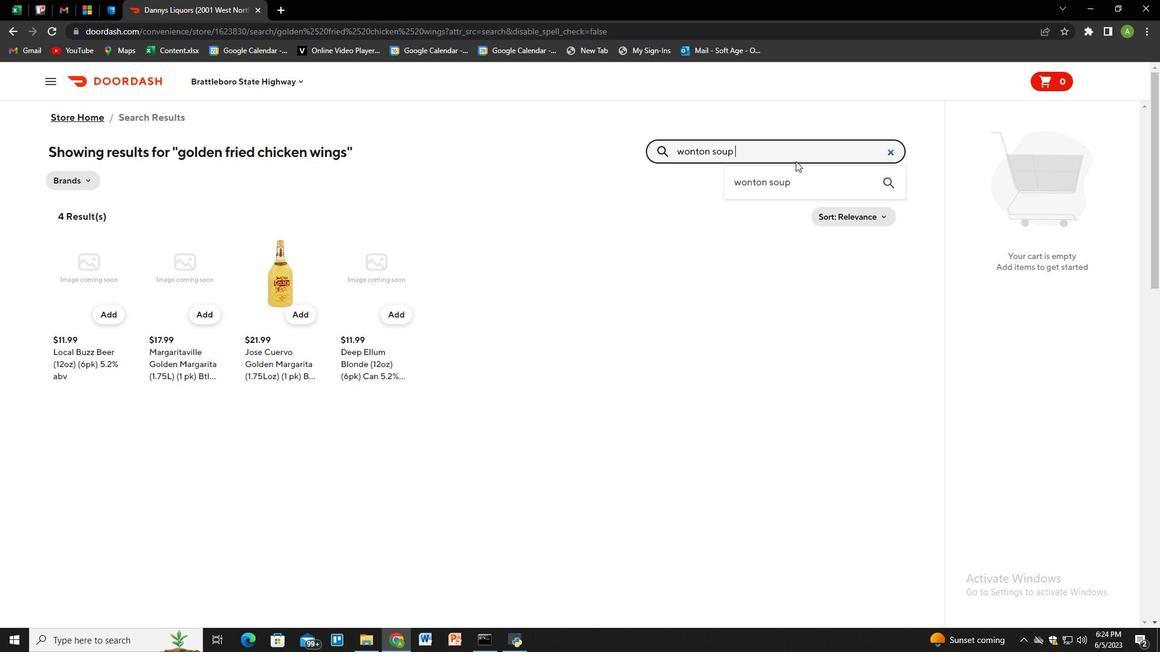 
Action: Mouse moved to (768, 154)
Screenshot: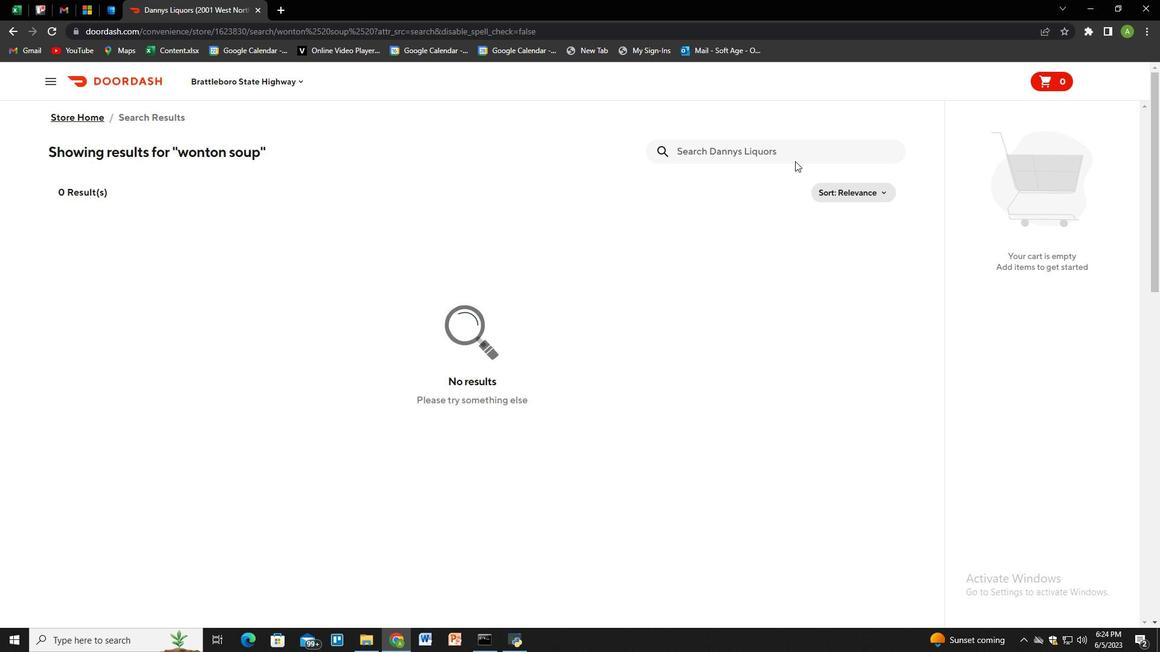 
Action: Mouse pressed left at (768, 154)
Screenshot: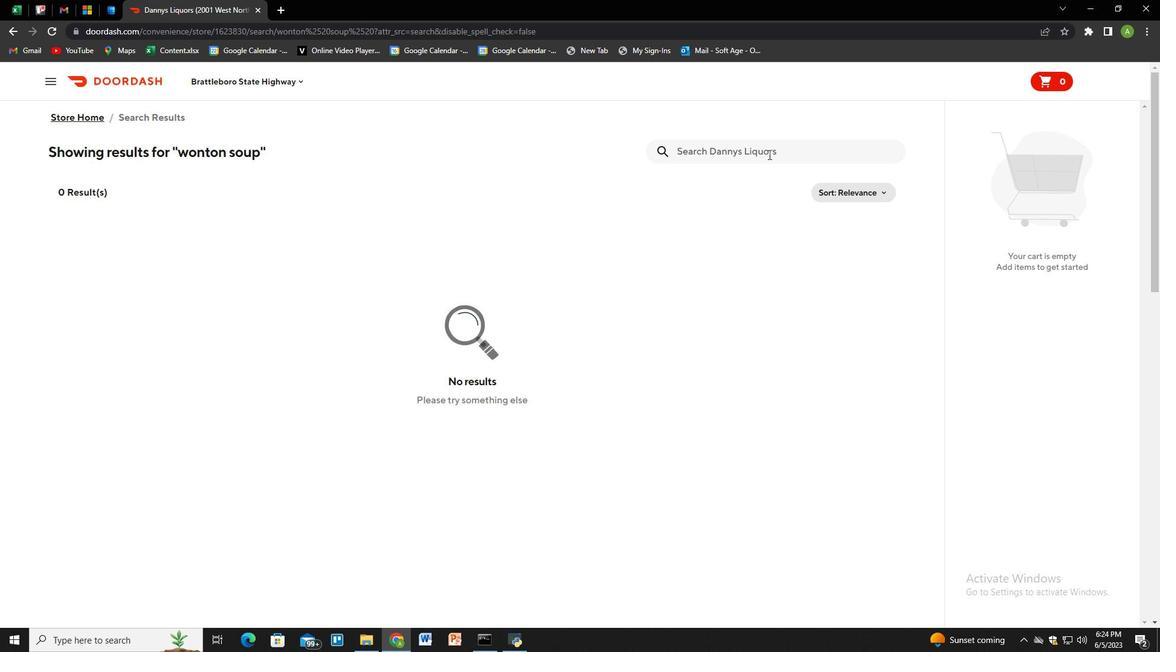 
Action: Key pressed thai<Key.space>mango<Key.space>salad<Key.space><Key.backspace><Key.enter>
Screenshot: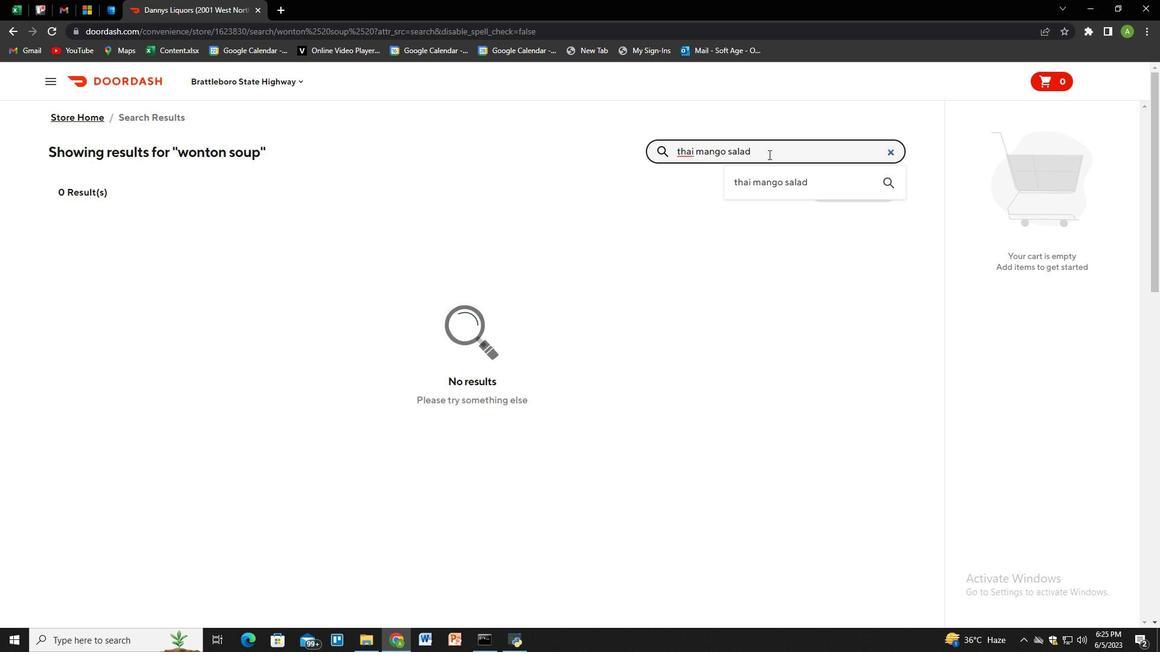 
Action: Mouse moved to (728, 154)
Screenshot: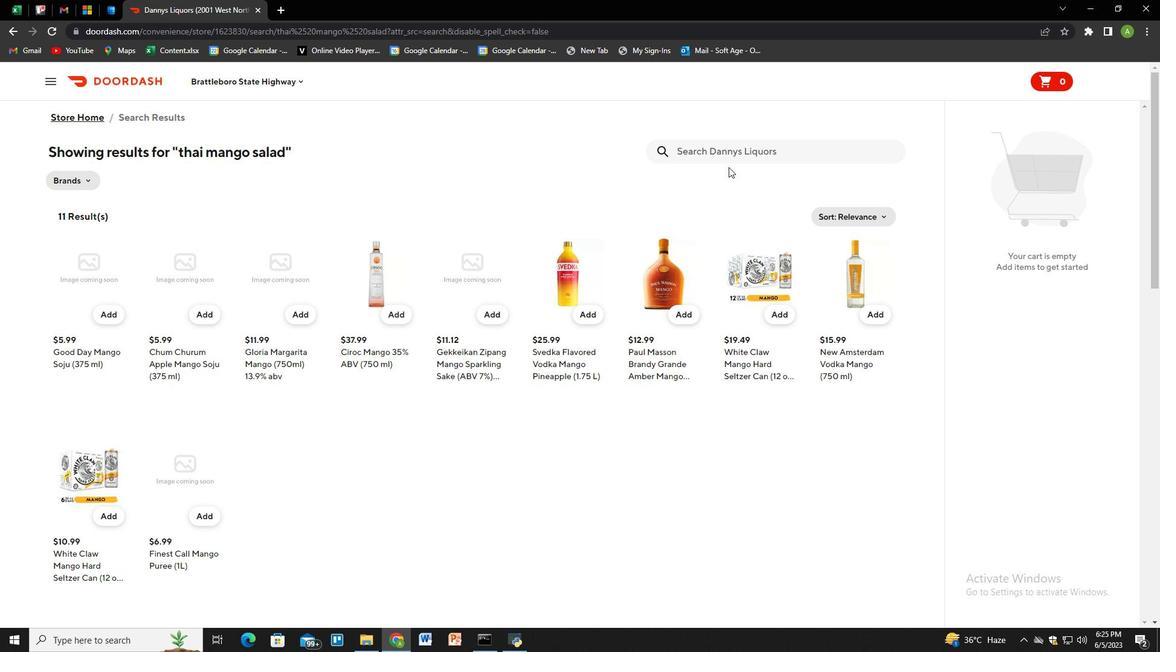 
Action: Mouse pressed left at (728, 154)
Screenshot: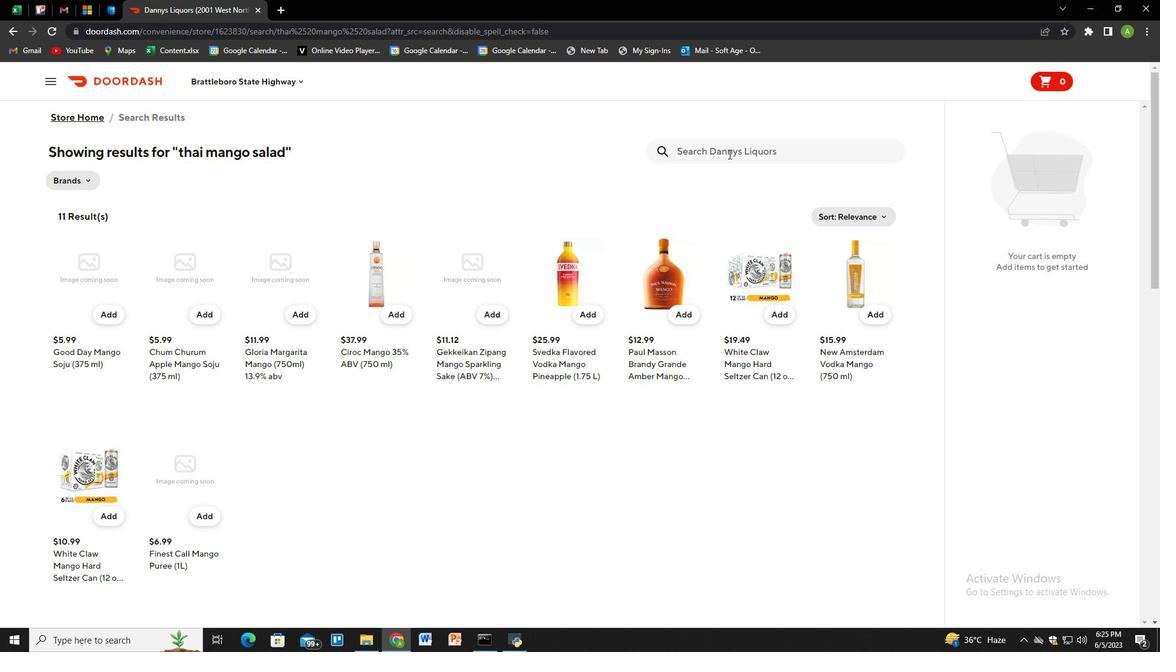 
Action: Key pressed sleeman<Key.space>cream<Key.space>ale<Key.space><Key.shift_r>(31<Key.backspace>41<Key.space>ml<Key.shift_r>)<Key.enter>
Screenshot: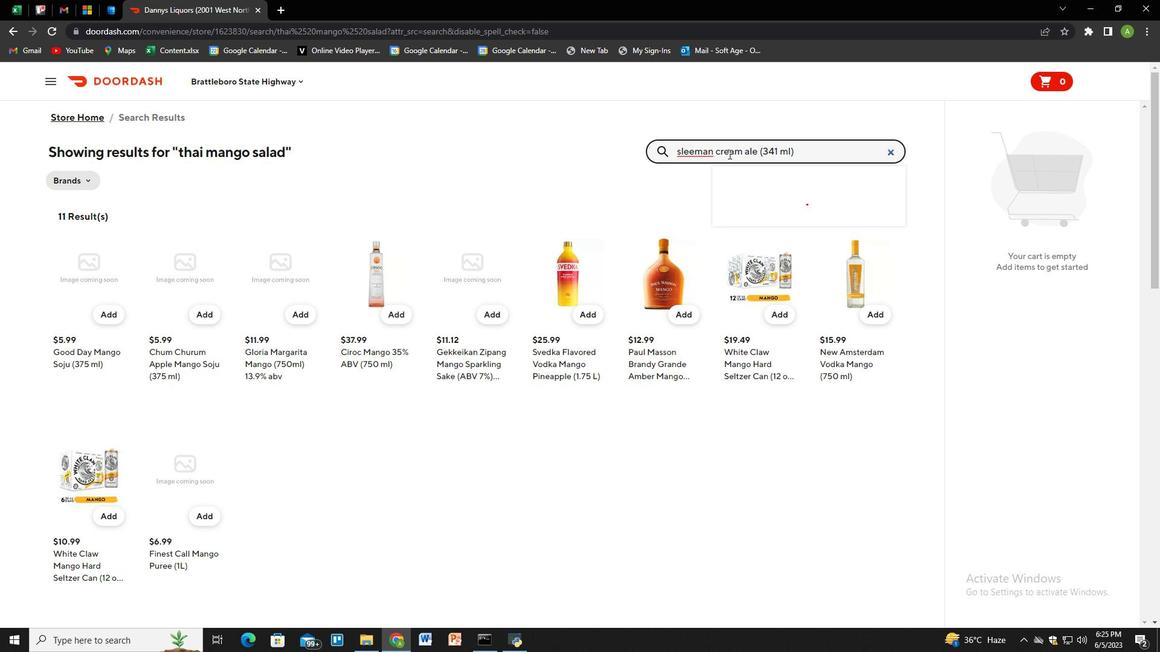 
